 Task: Search one way flight ticket for 5 adults, 1 child, 2 infants in seat and 1 infant on lap in business from Columbia: Columbia Regional Airport to Laramie: Laramie Regional Airport on 8-3-2023. Choice of flights is Alaska. Number of bags: 1 carry on bag. Price is upto 50000. Outbound departure time preference is 8:30.
Action: Mouse moved to (251, 338)
Screenshot: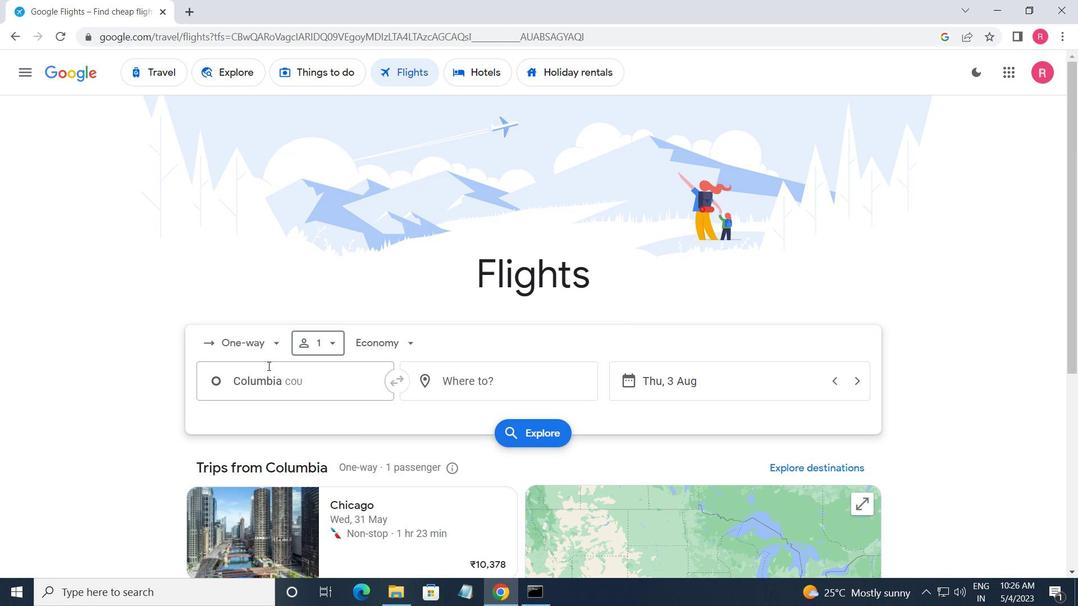
Action: Mouse pressed left at (251, 338)
Screenshot: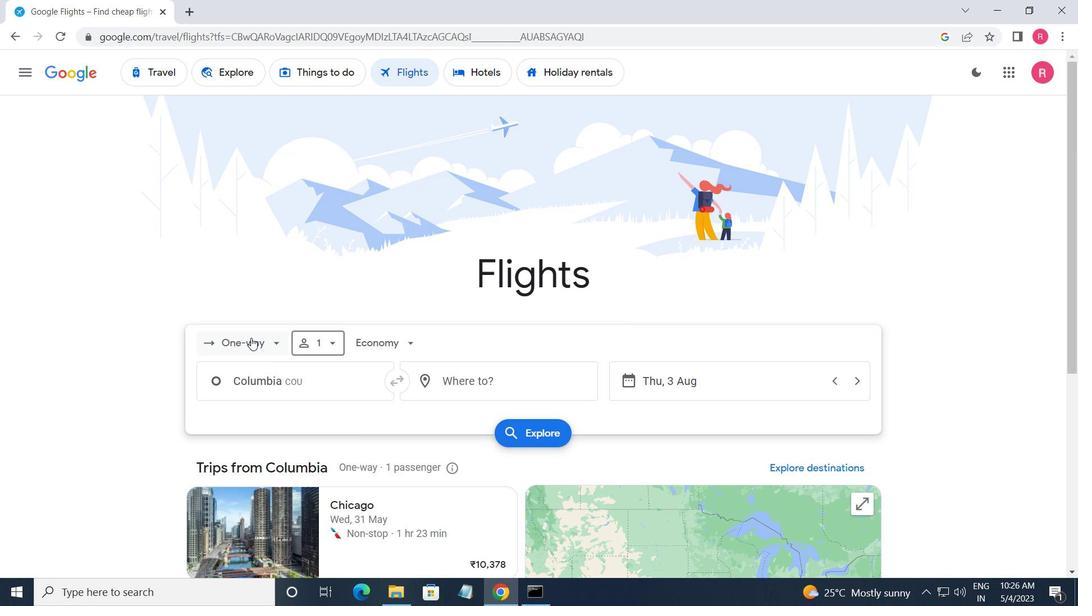 
Action: Mouse moved to (289, 399)
Screenshot: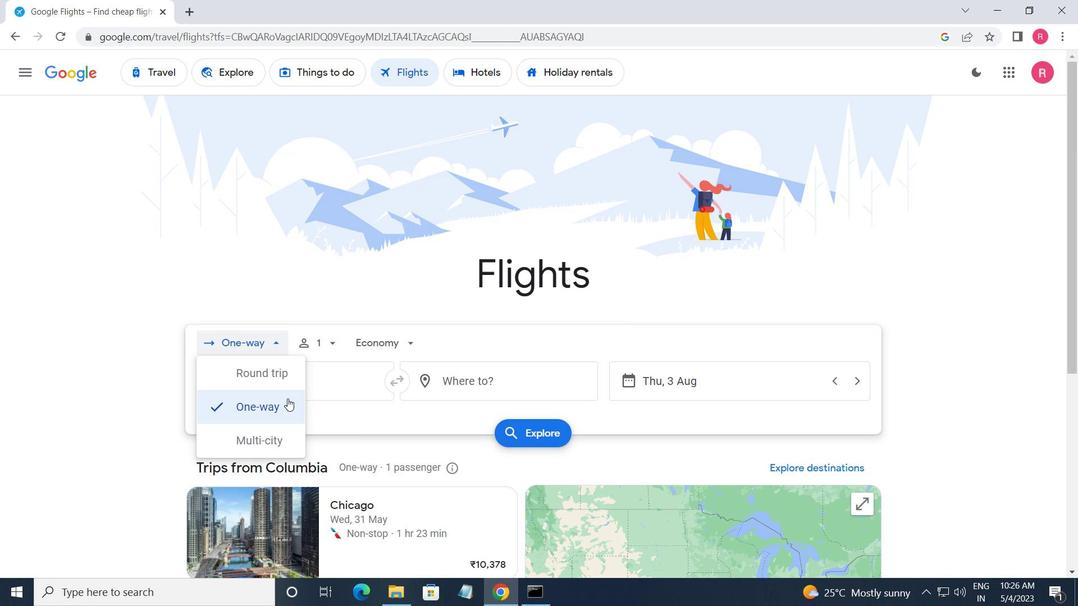 
Action: Mouse pressed left at (289, 399)
Screenshot: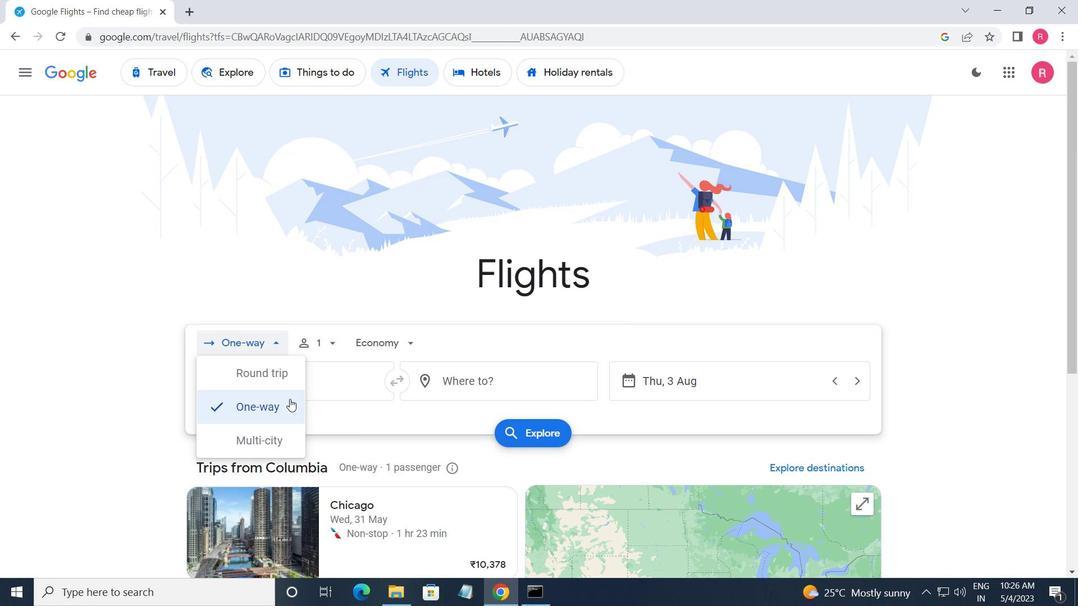 
Action: Mouse moved to (318, 349)
Screenshot: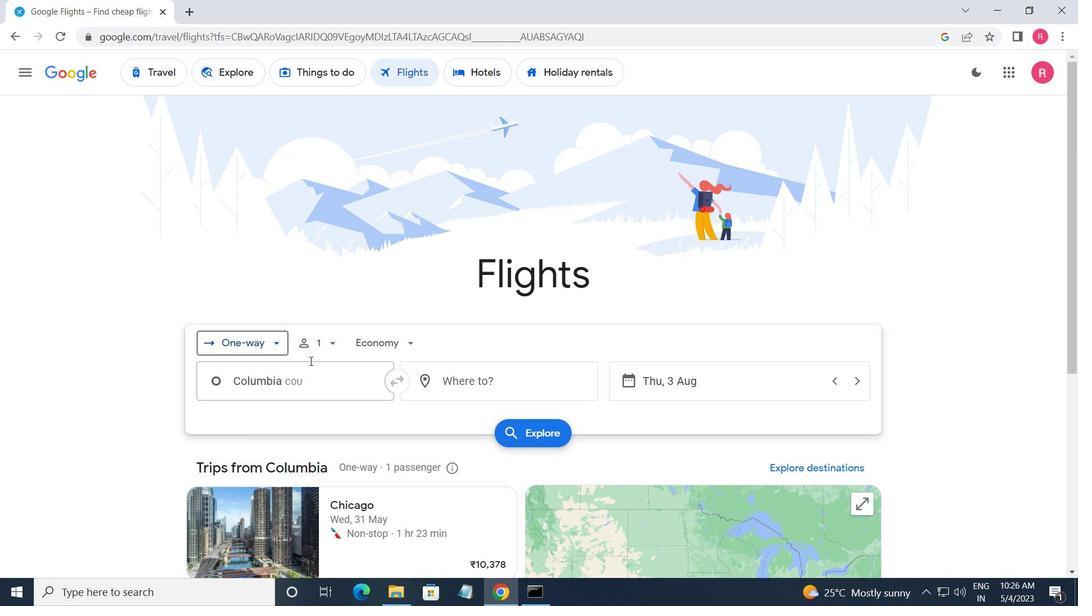 
Action: Mouse pressed left at (318, 349)
Screenshot: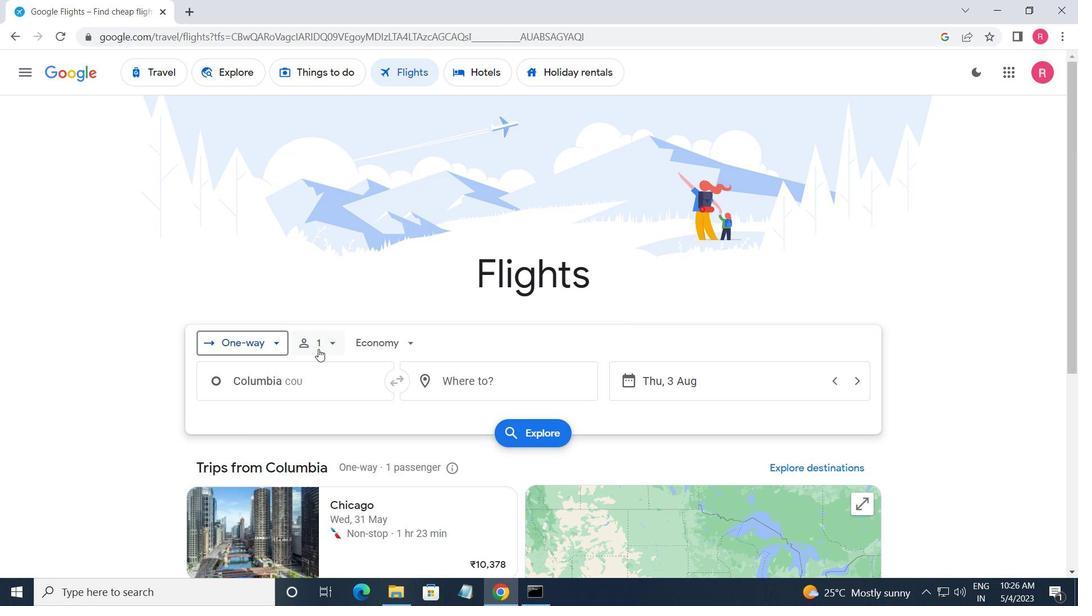 
Action: Mouse moved to (434, 378)
Screenshot: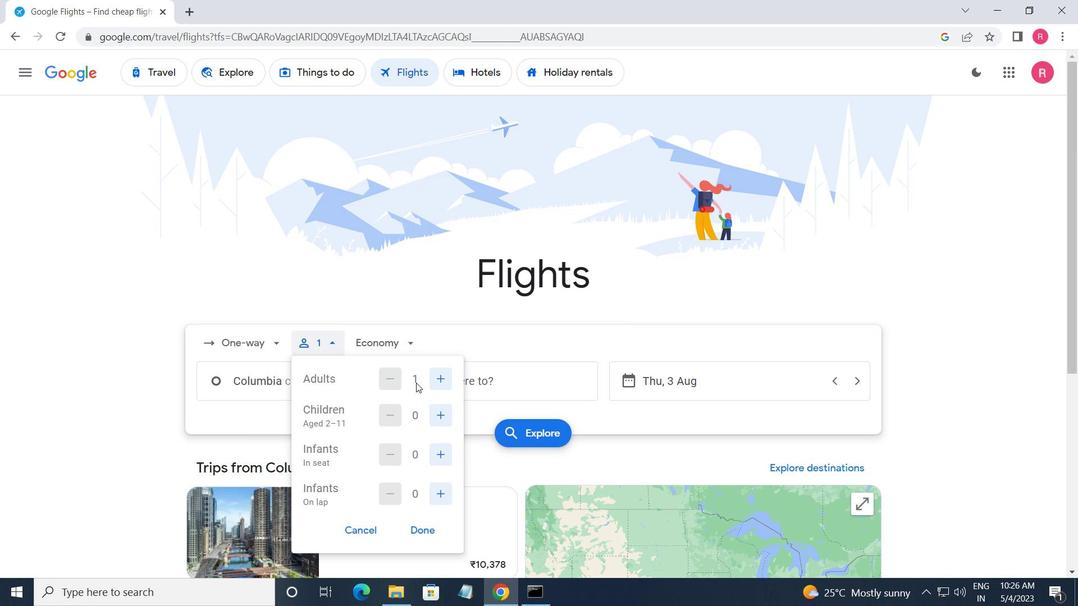 
Action: Mouse pressed left at (434, 378)
Screenshot: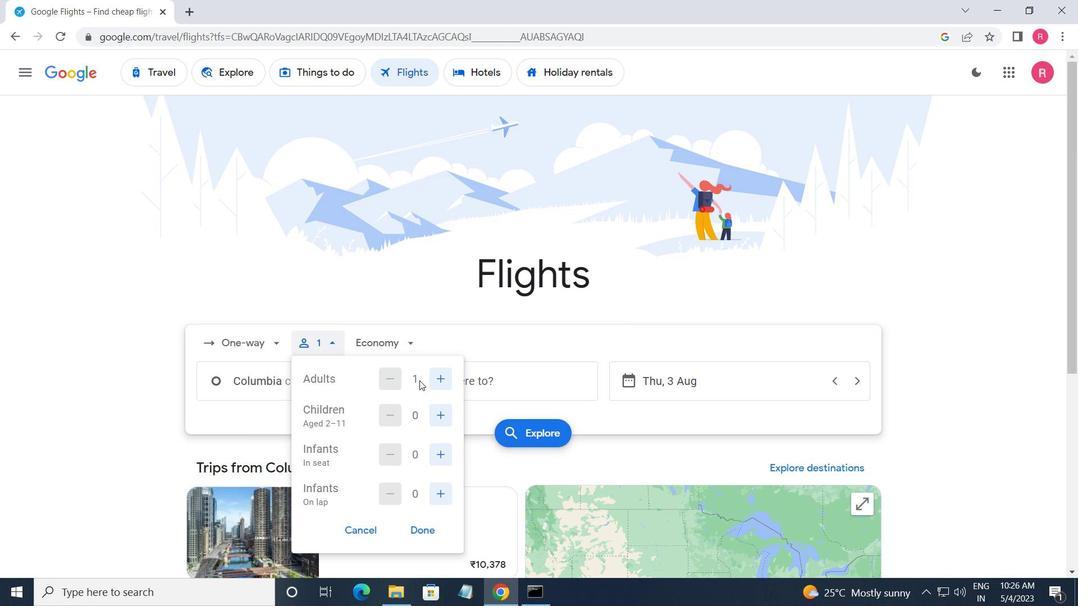 
Action: Mouse pressed left at (434, 378)
Screenshot: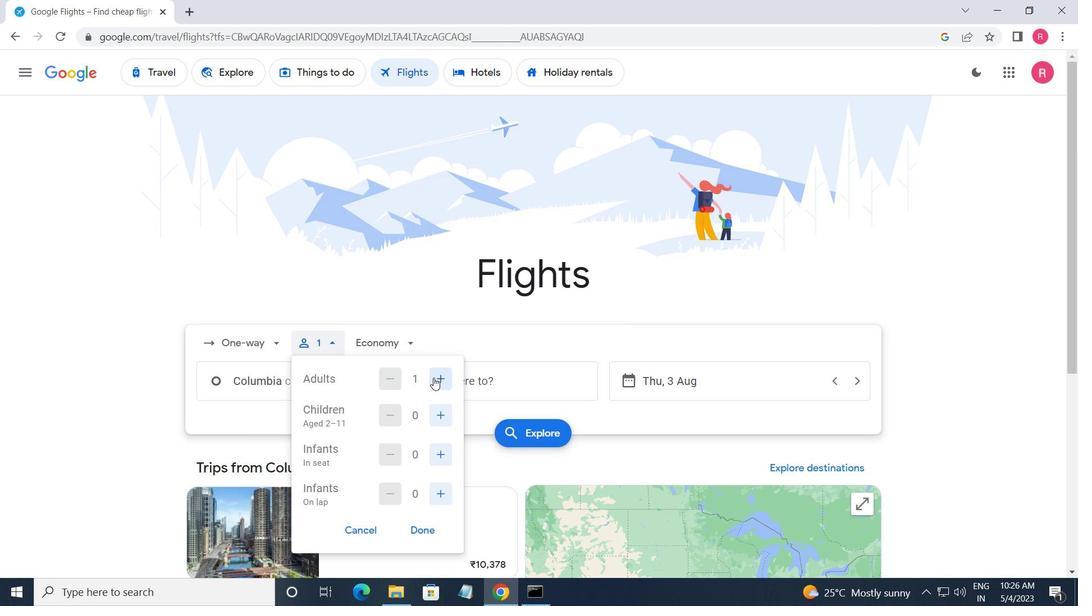 
Action: Mouse pressed left at (434, 378)
Screenshot: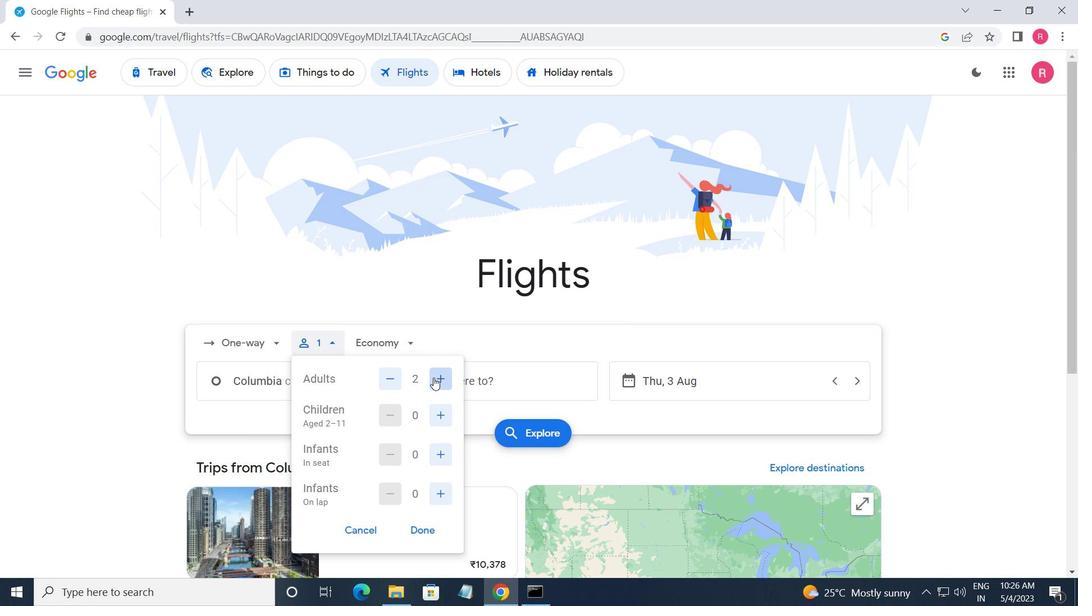 
Action: Mouse pressed left at (434, 378)
Screenshot: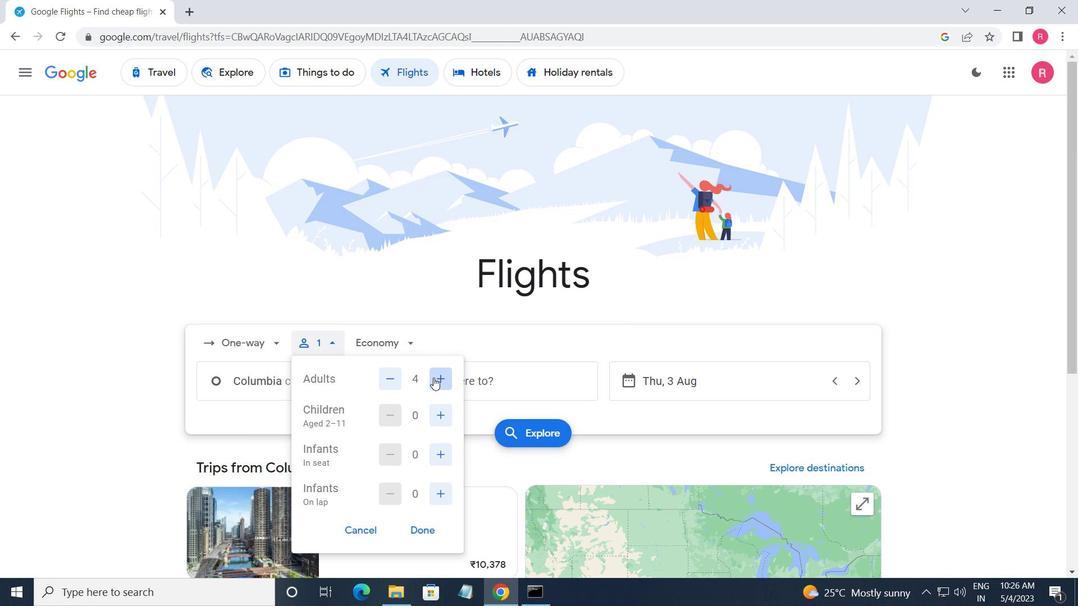 
Action: Mouse moved to (443, 418)
Screenshot: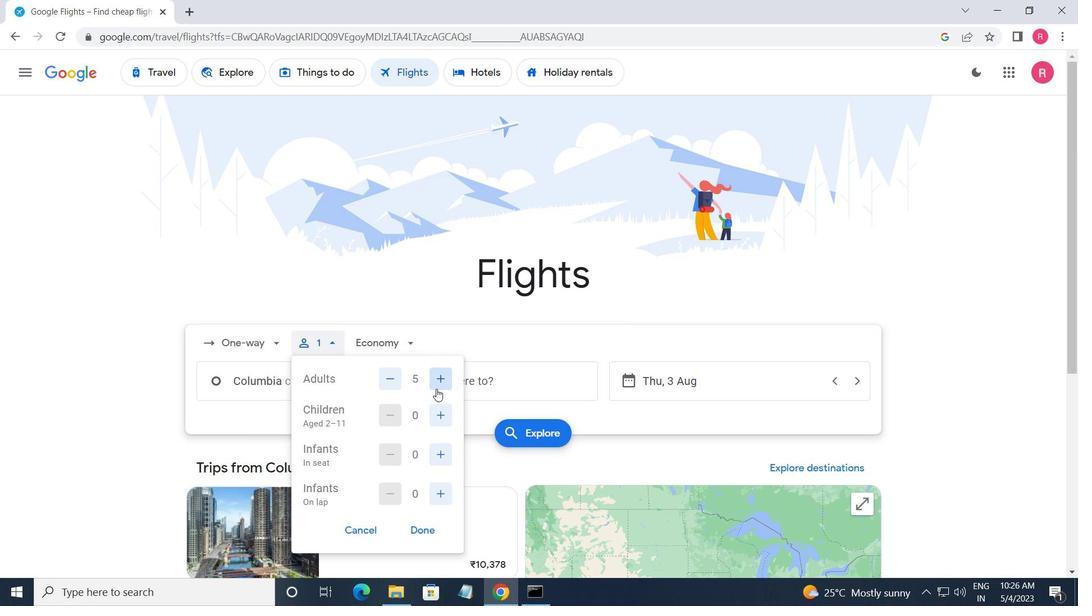
Action: Mouse pressed left at (443, 418)
Screenshot: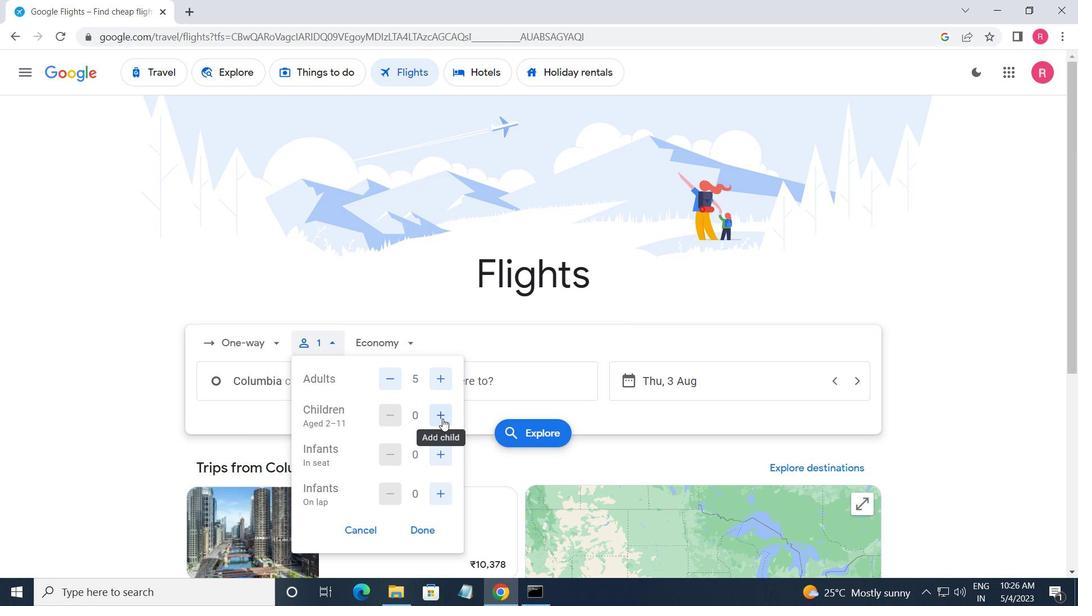 
Action: Mouse moved to (444, 450)
Screenshot: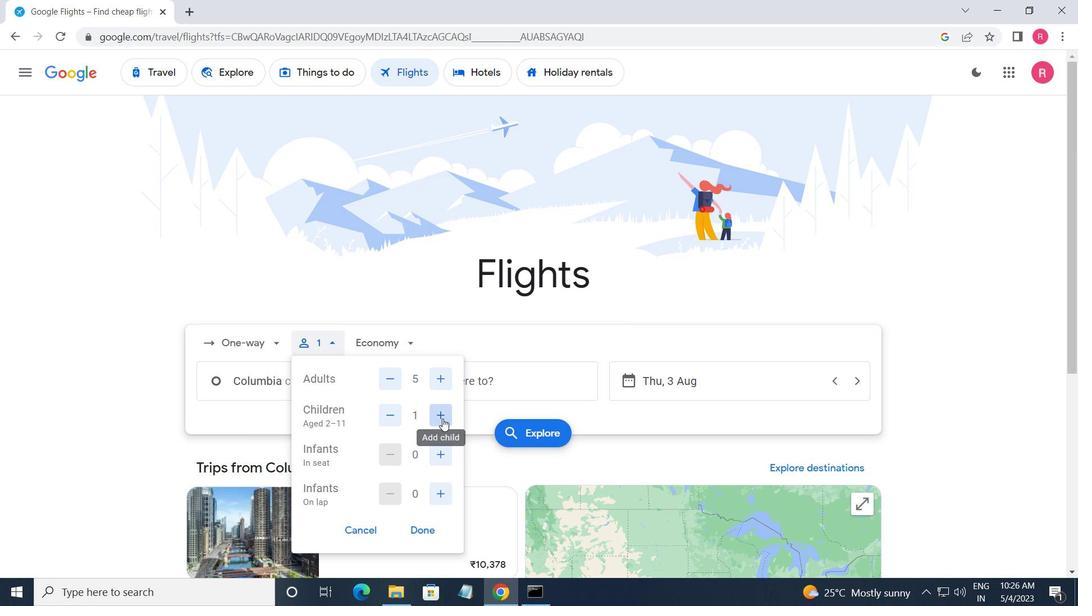 
Action: Mouse pressed left at (444, 450)
Screenshot: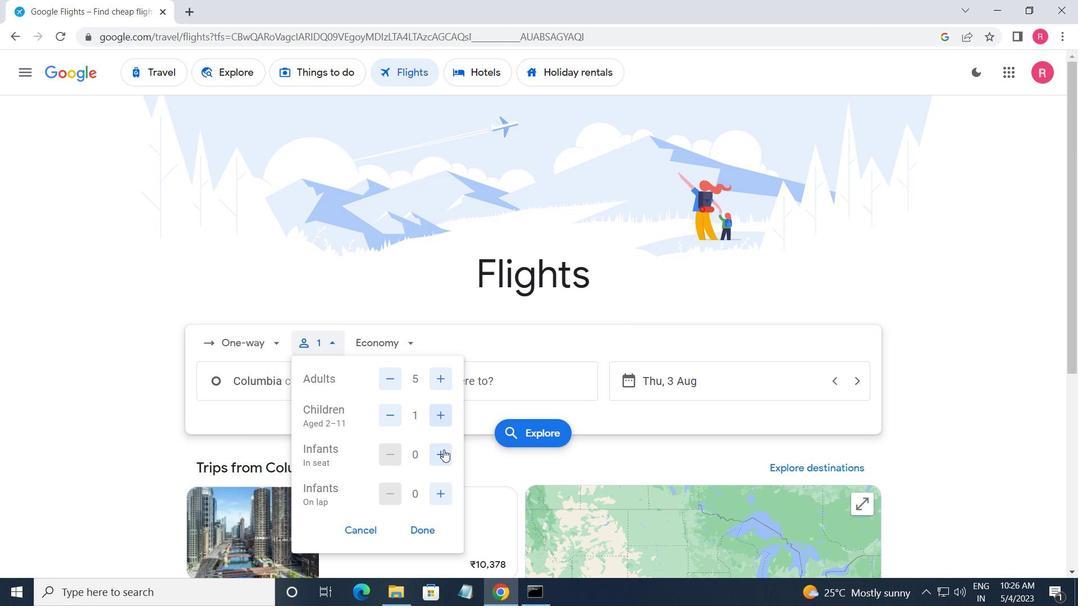 
Action: Mouse pressed left at (444, 450)
Screenshot: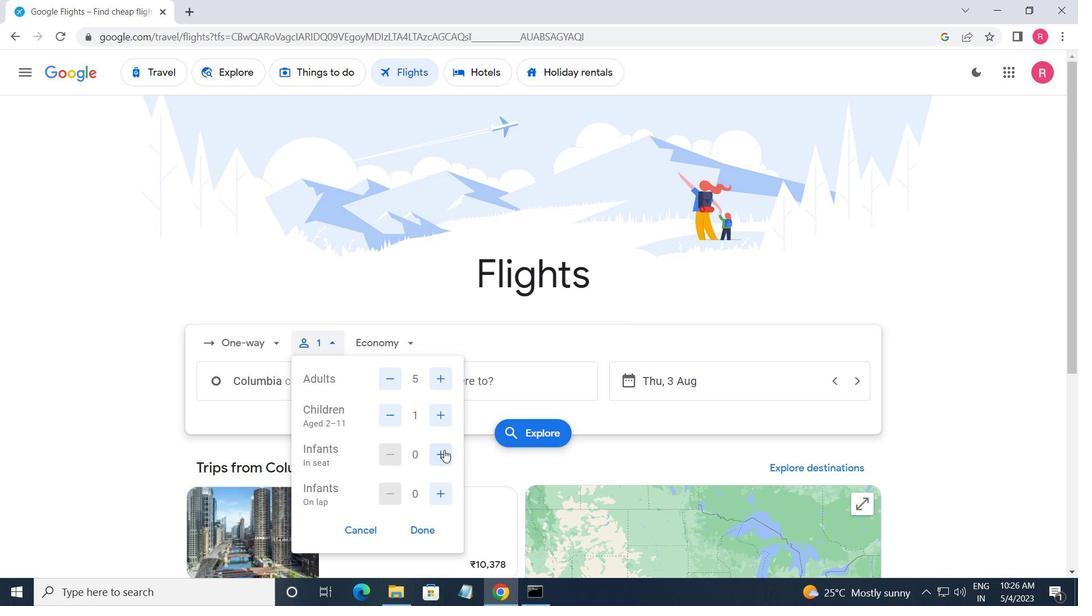 
Action: Mouse moved to (438, 481)
Screenshot: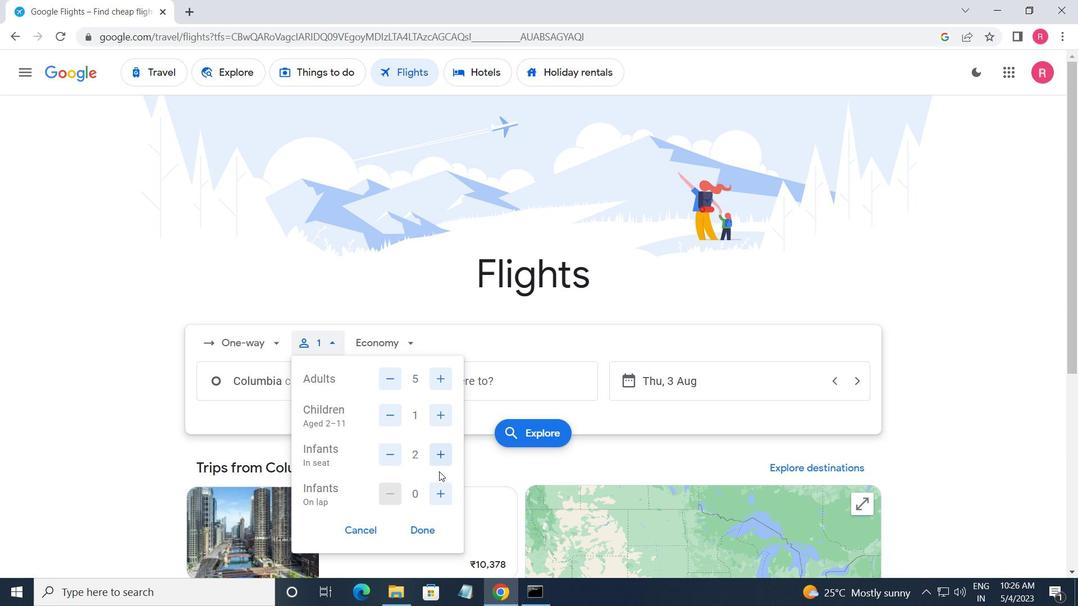 
Action: Mouse pressed left at (438, 481)
Screenshot: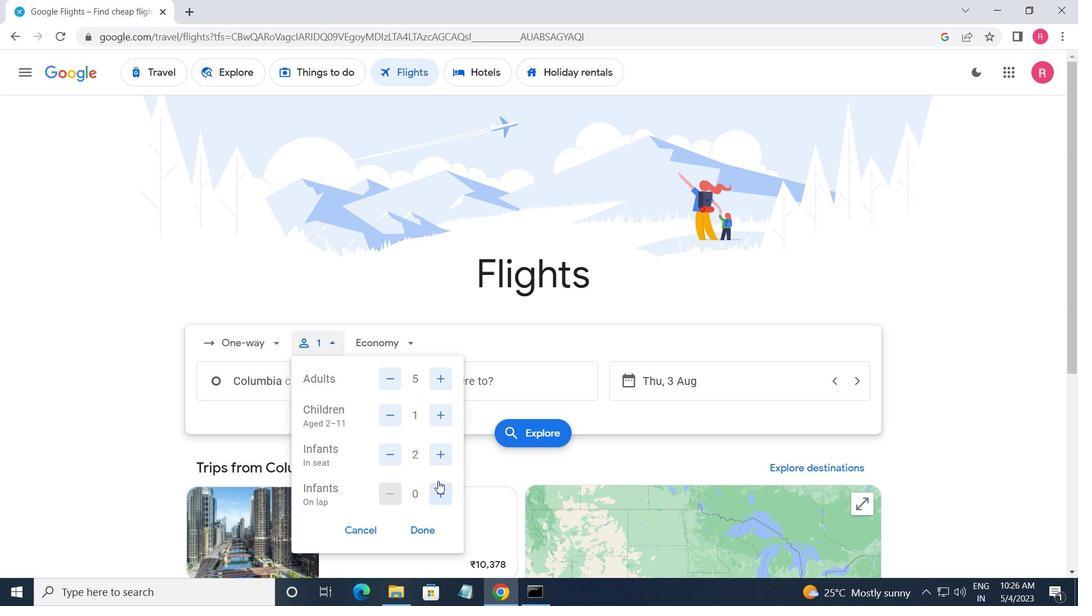 
Action: Mouse moved to (414, 524)
Screenshot: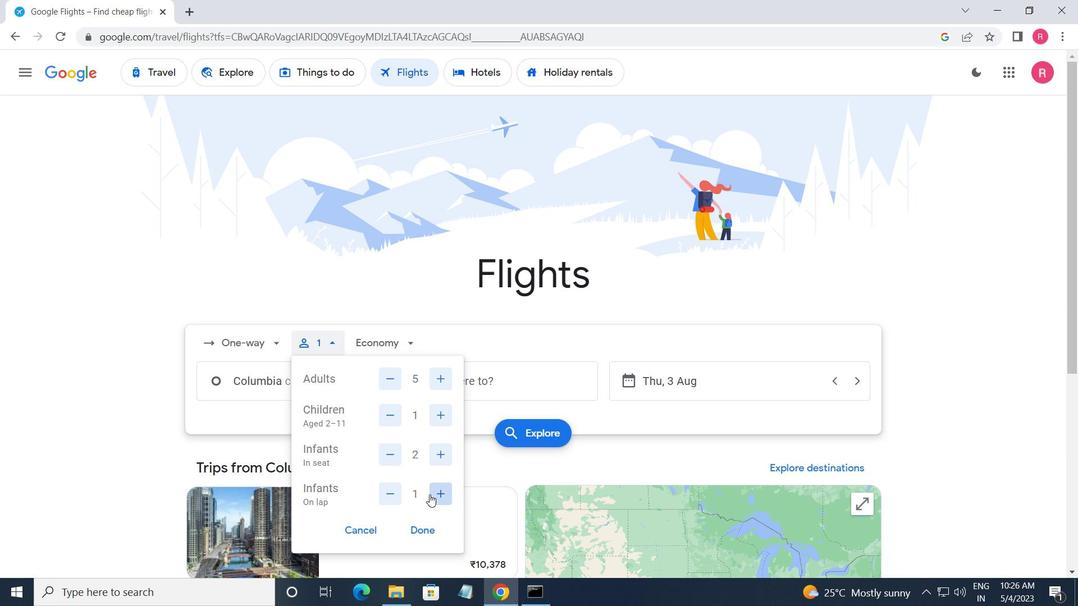 
Action: Mouse pressed left at (414, 524)
Screenshot: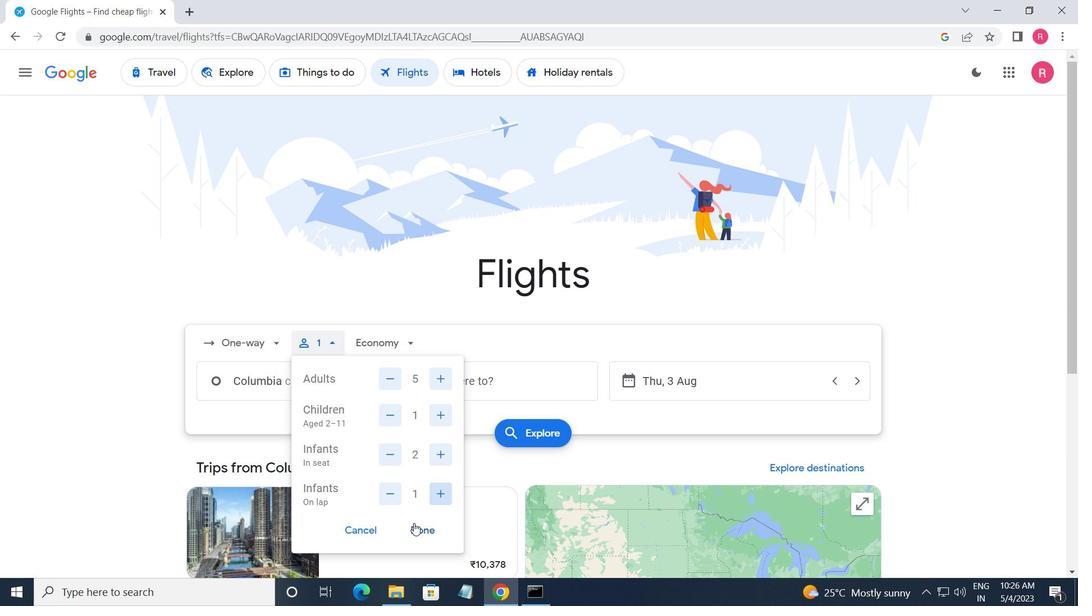 
Action: Mouse moved to (376, 352)
Screenshot: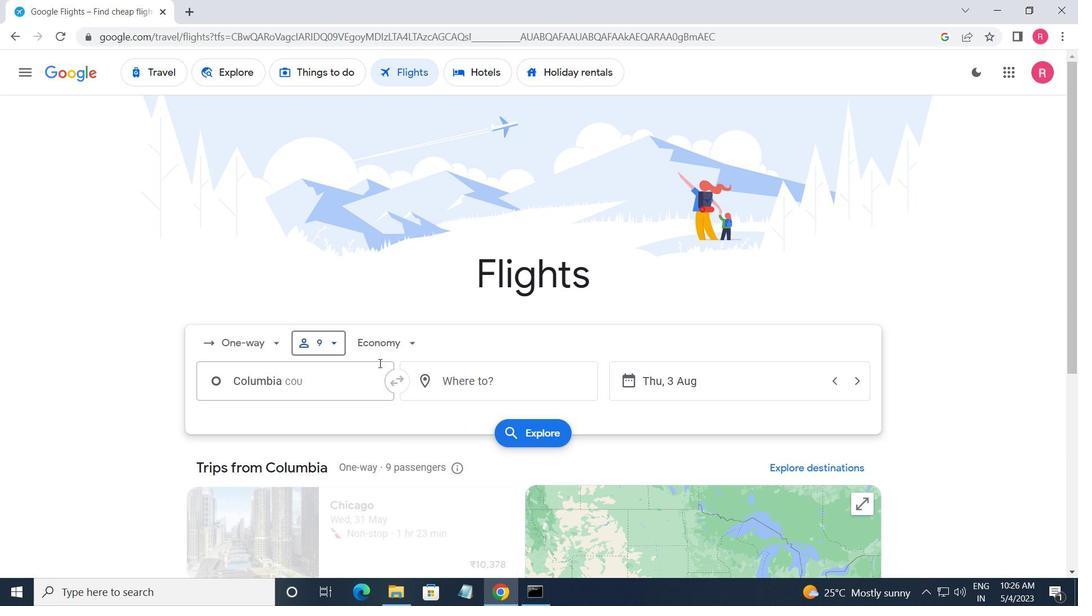 
Action: Mouse pressed left at (376, 352)
Screenshot: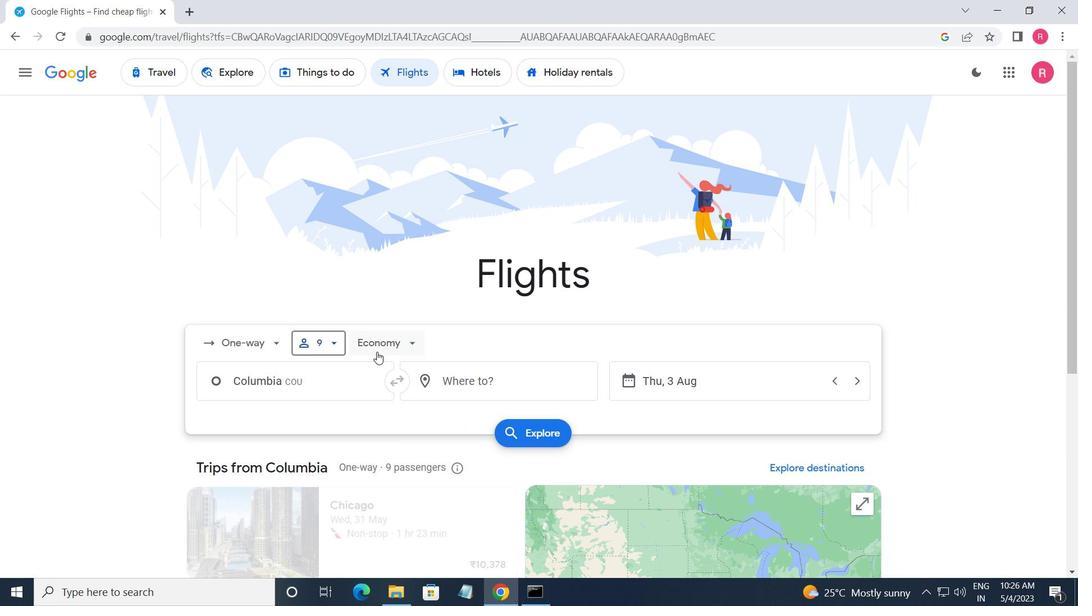 
Action: Mouse moved to (400, 435)
Screenshot: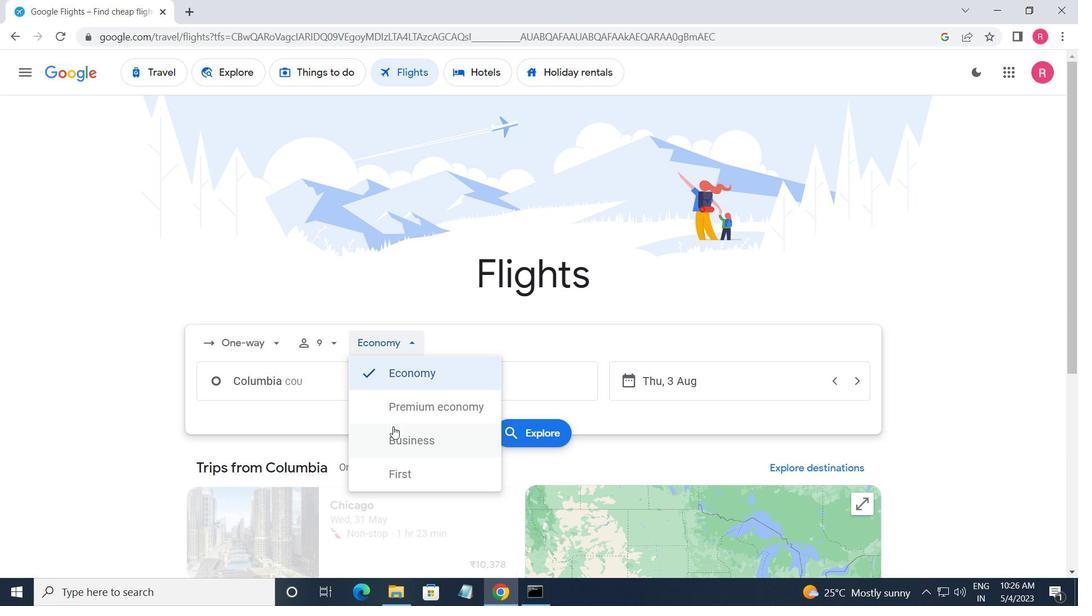 
Action: Mouse pressed left at (400, 435)
Screenshot: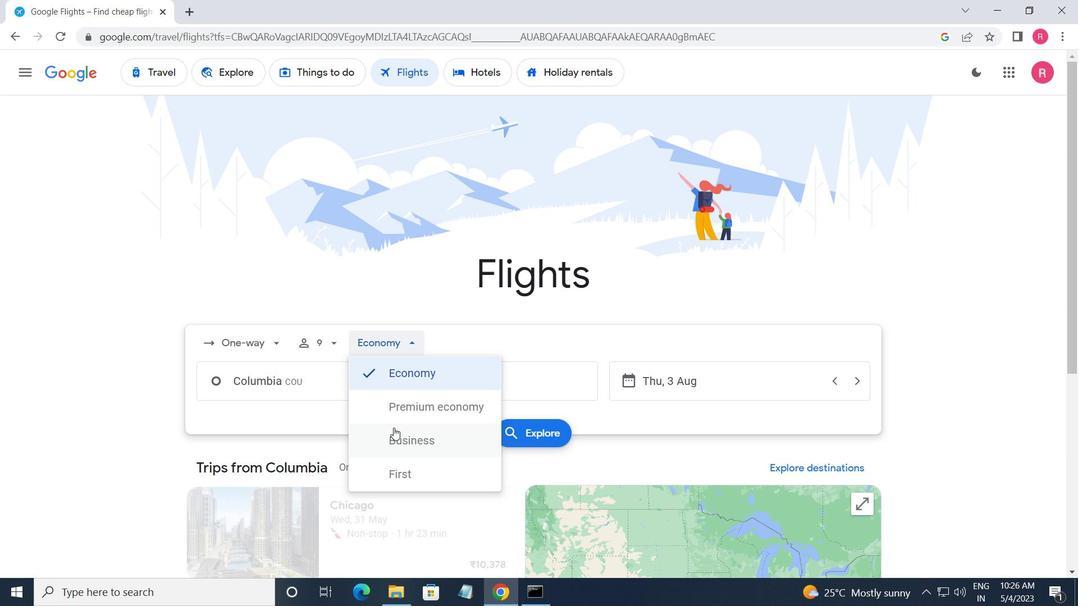 
Action: Mouse moved to (330, 393)
Screenshot: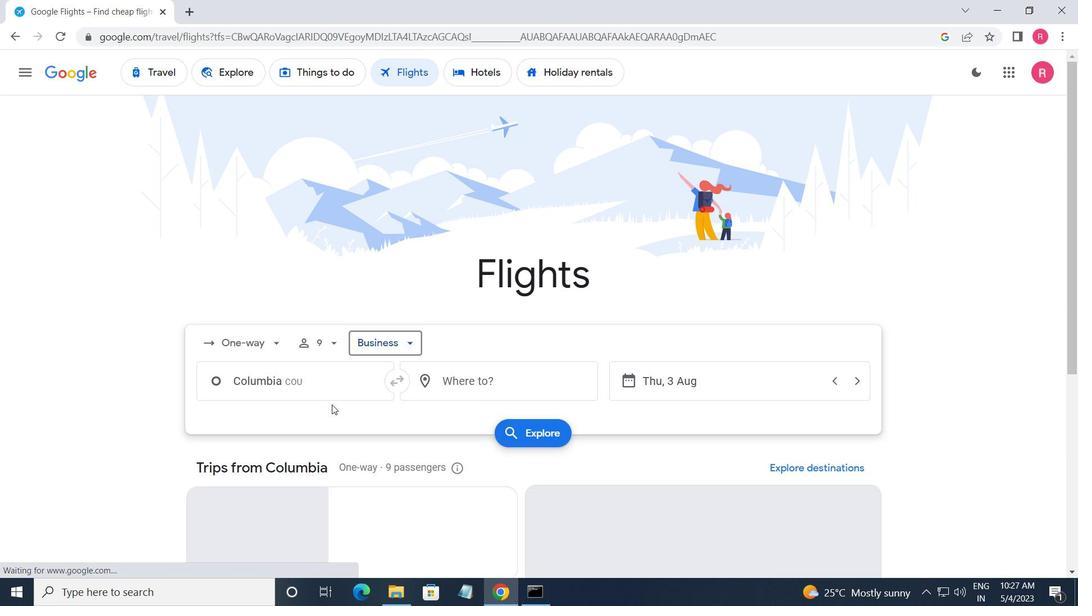 
Action: Mouse pressed left at (330, 393)
Screenshot: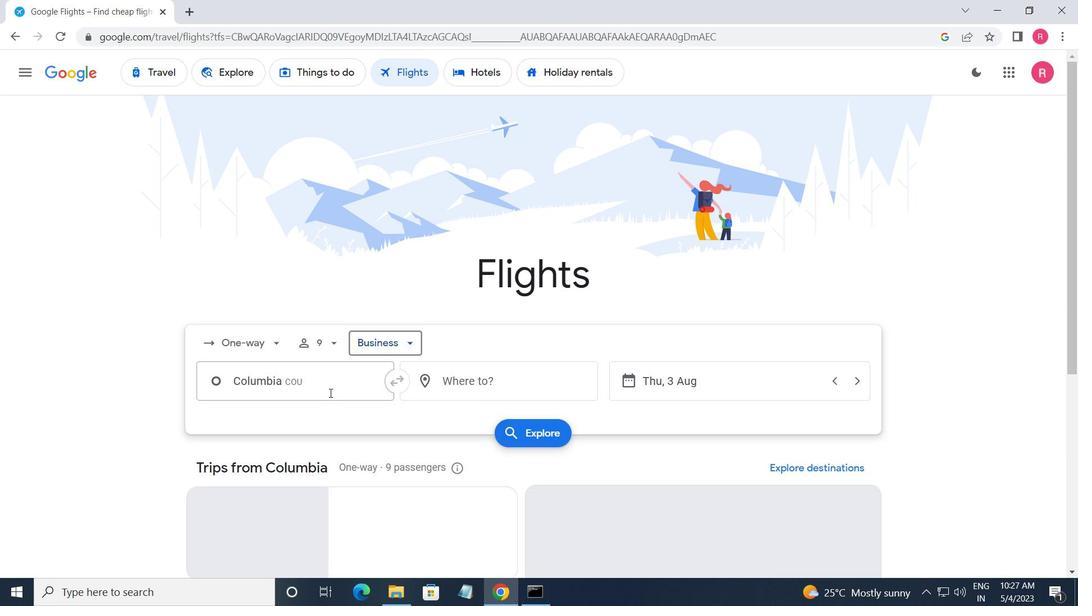 
Action: Mouse moved to (308, 434)
Screenshot: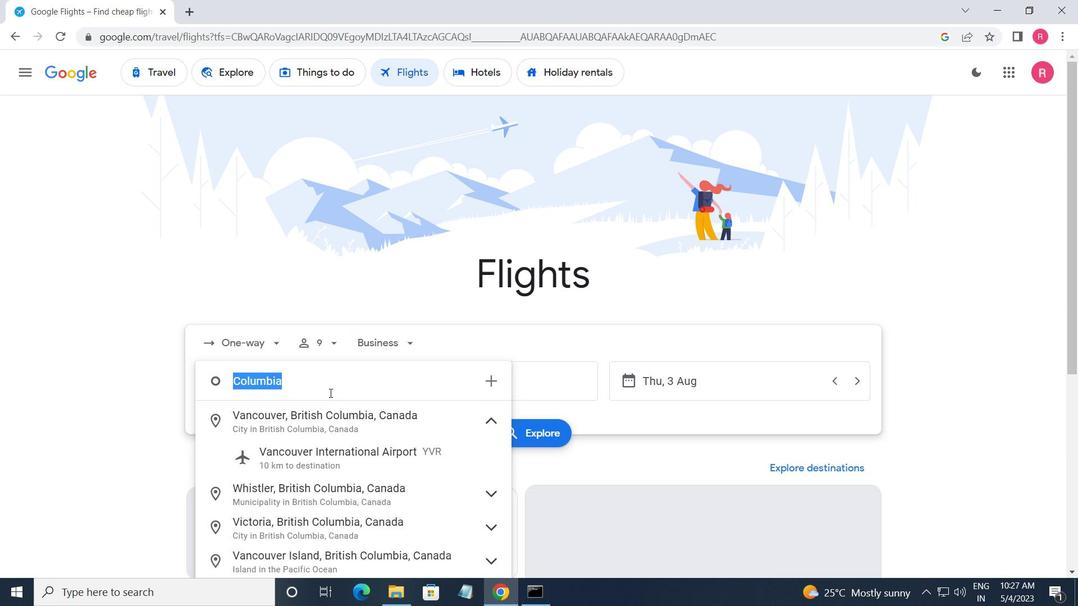 
Action: Key pressed <Key.right><Key.space><Key.shift>REGI
Screenshot: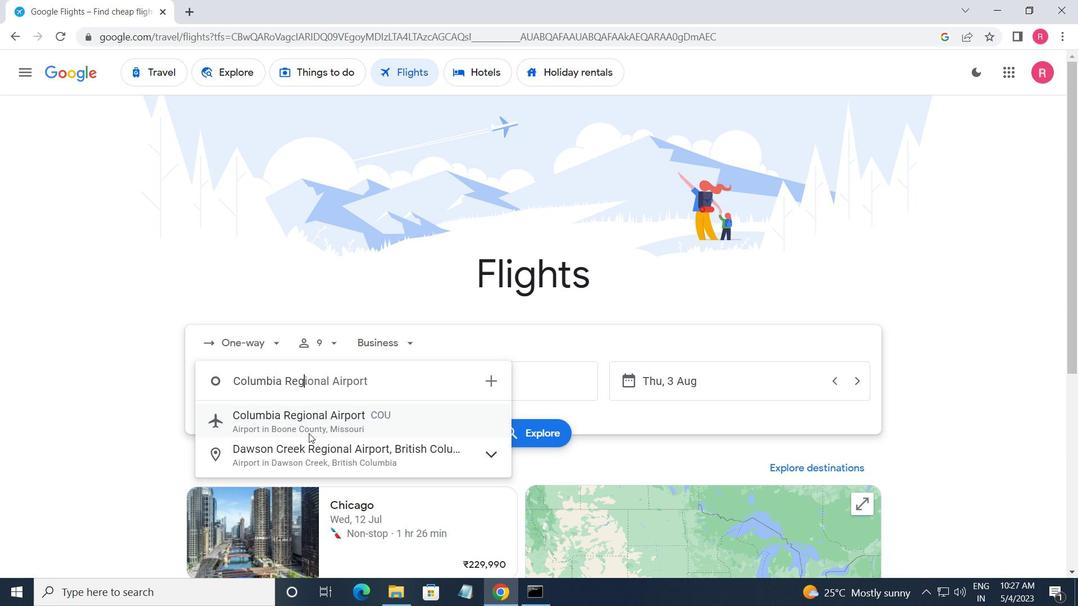 
Action: Mouse moved to (313, 424)
Screenshot: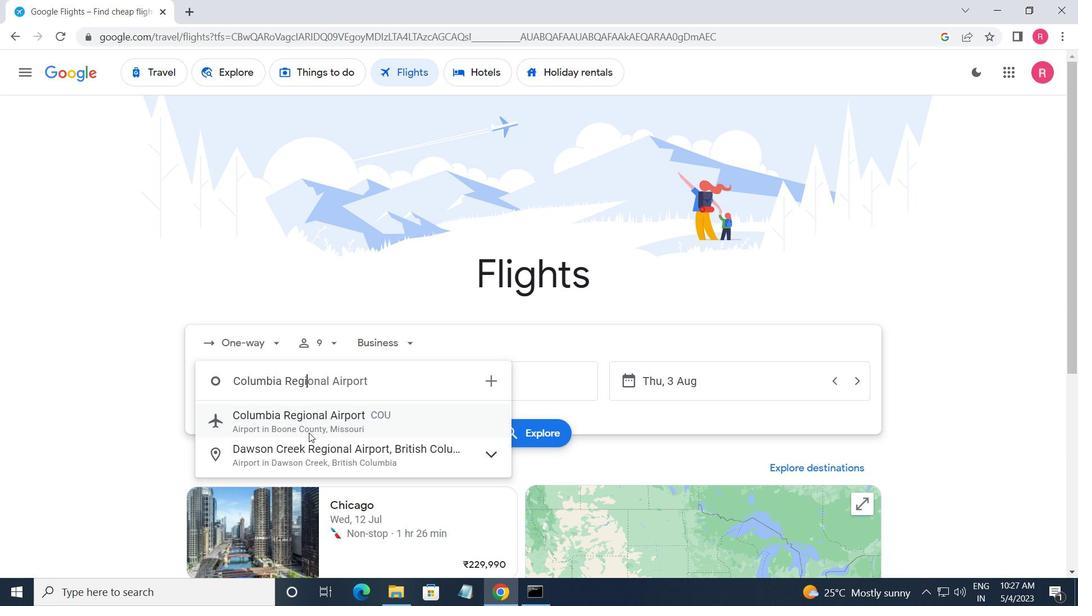 
Action: Mouse pressed left at (313, 424)
Screenshot: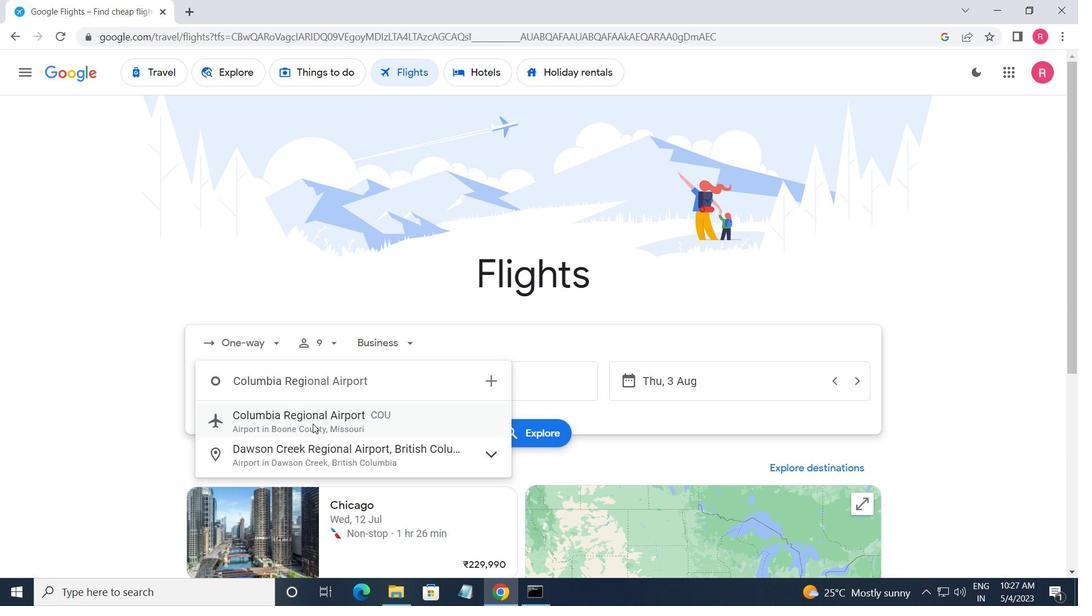 
Action: Mouse moved to (454, 378)
Screenshot: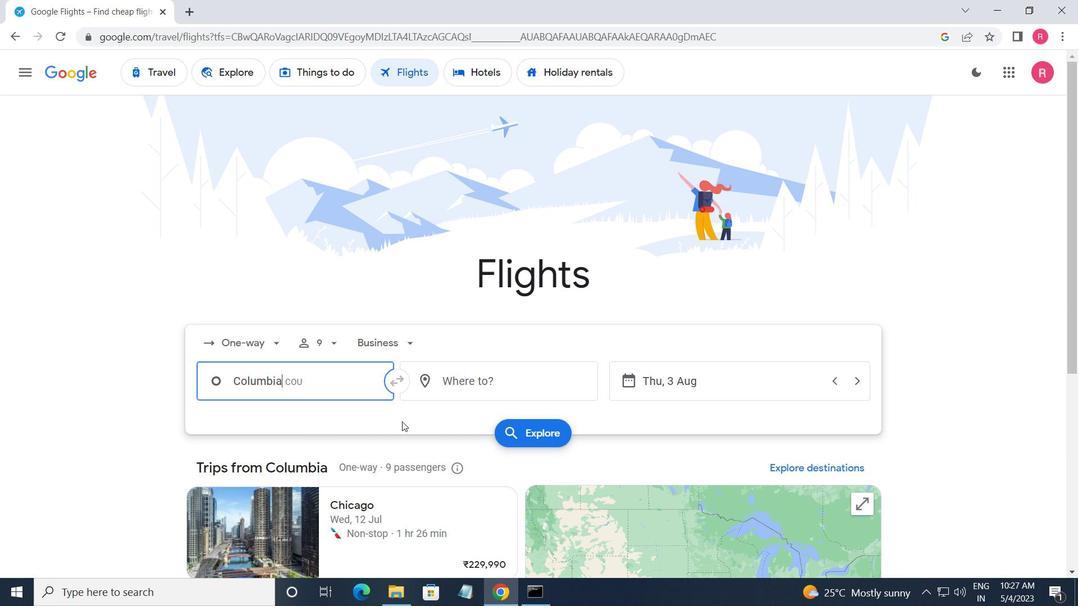 
Action: Mouse pressed left at (454, 378)
Screenshot: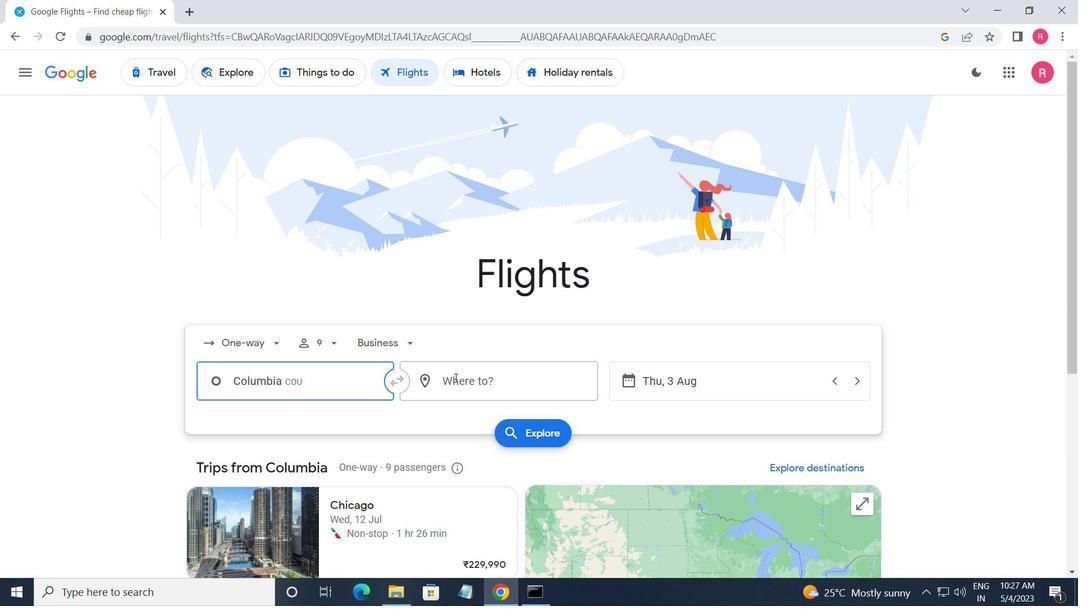 
Action: Mouse moved to (499, 522)
Screenshot: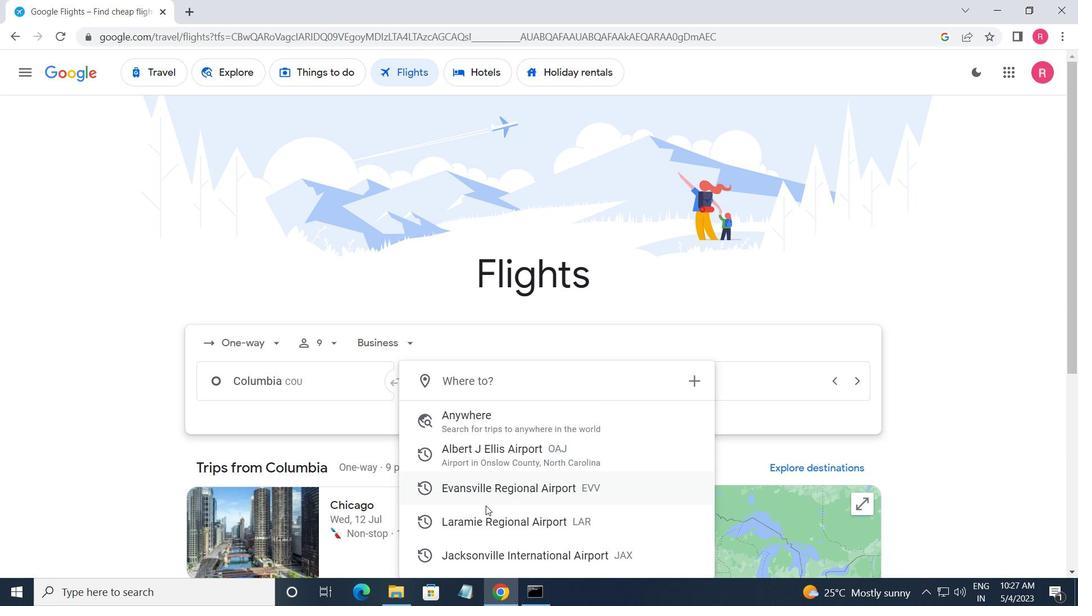 
Action: Mouse pressed left at (499, 522)
Screenshot: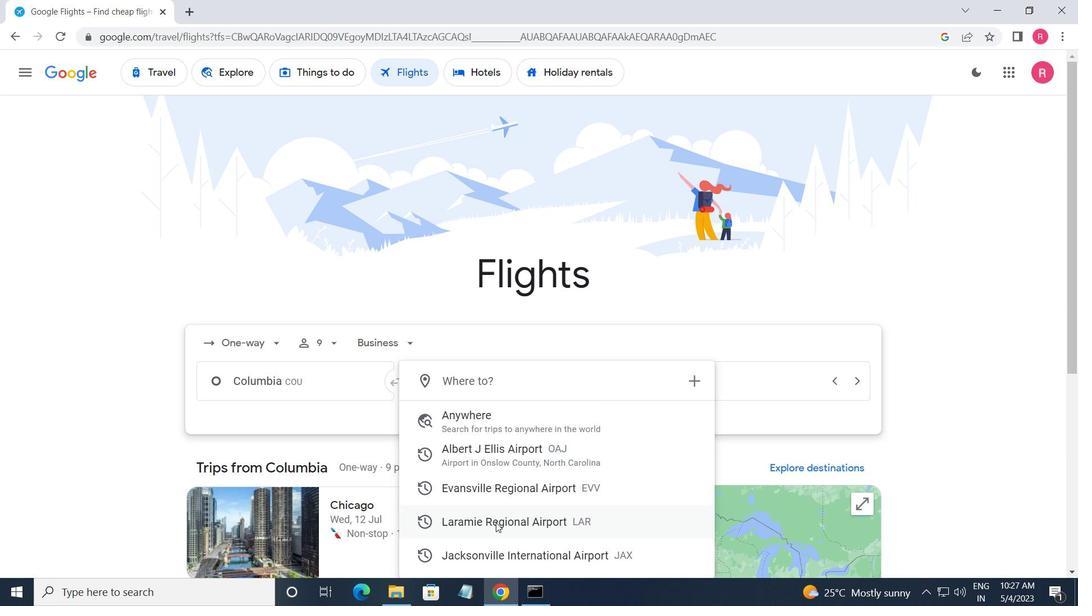 
Action: Mouse moved to (723, 388)
Screenshot: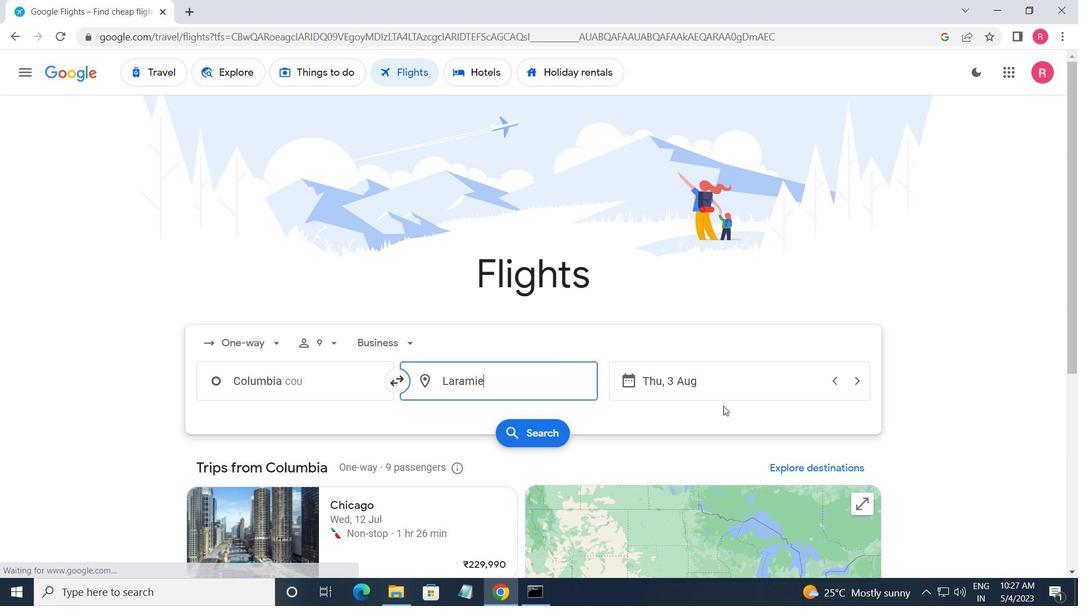
Action: Mouse pressed left at (723, 388)
Screenshot: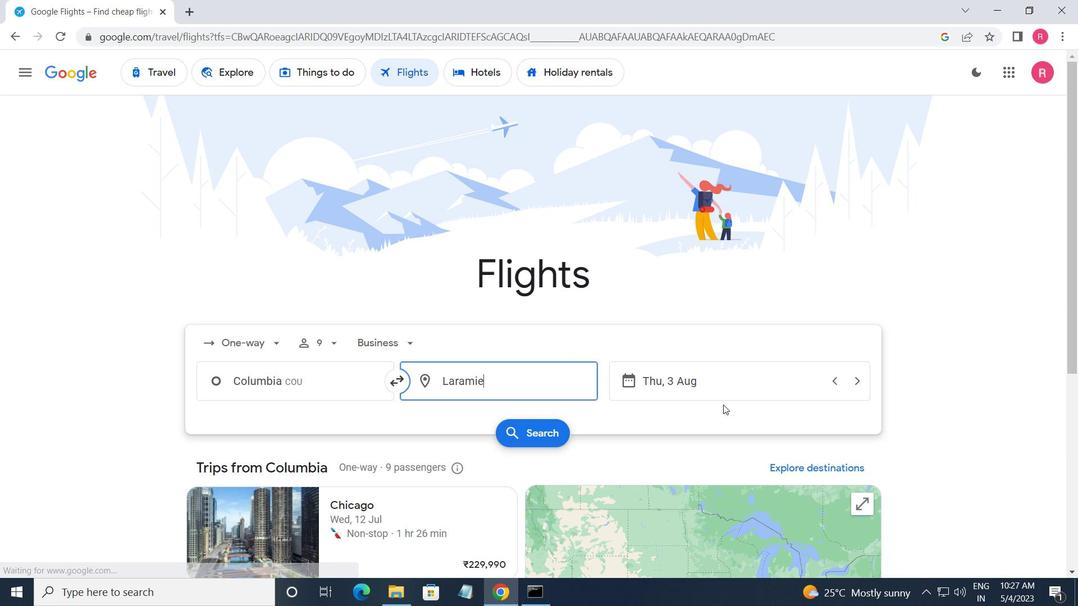 
Action: Mouse moved to (494, 329)
Screenshot: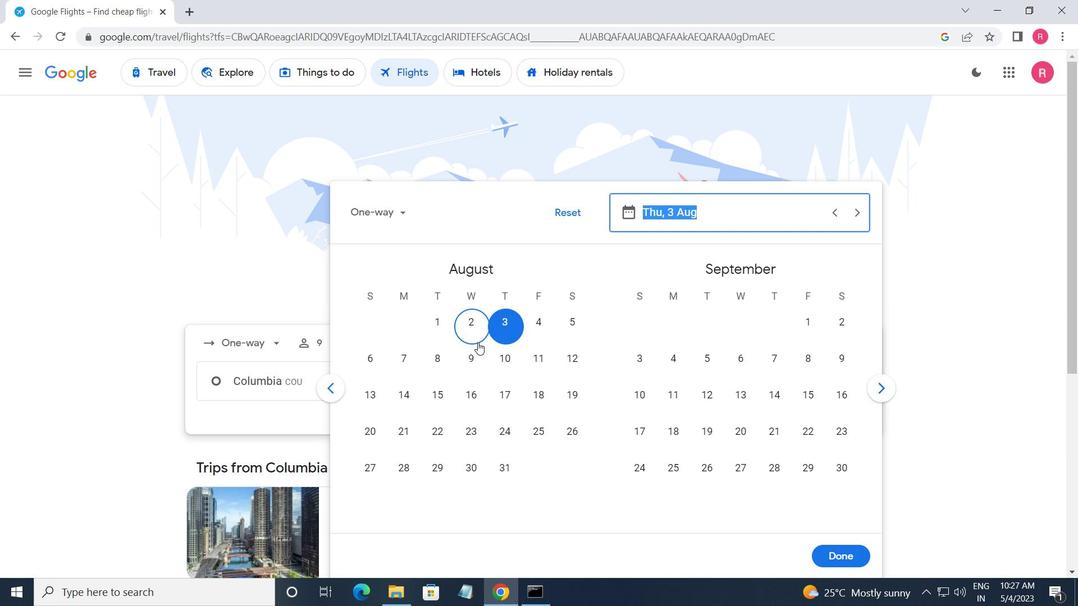 
Action: Mouse pressed left at (494, 329)
Screenshot: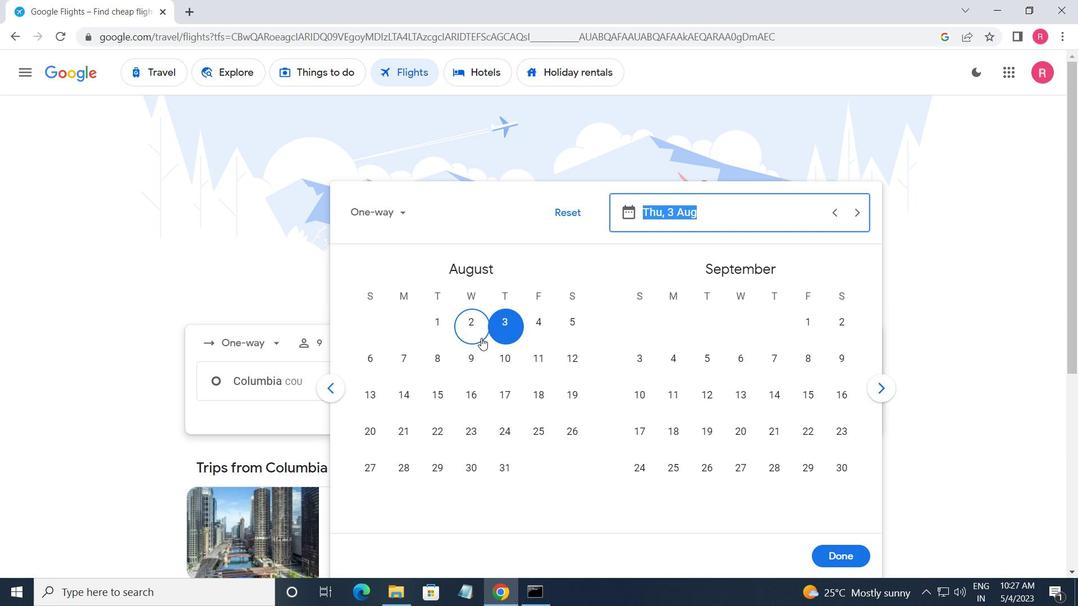 
Action: Mouse moved to (827, 545)
Screenshot: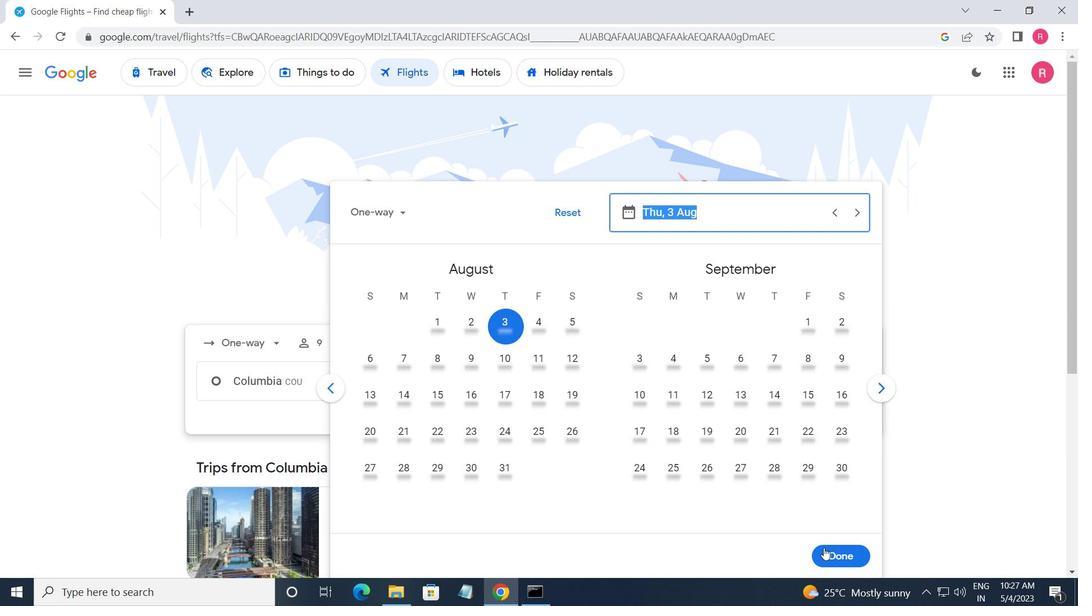 
Action: Mouse pressed left at (827, 545)
Screenshot: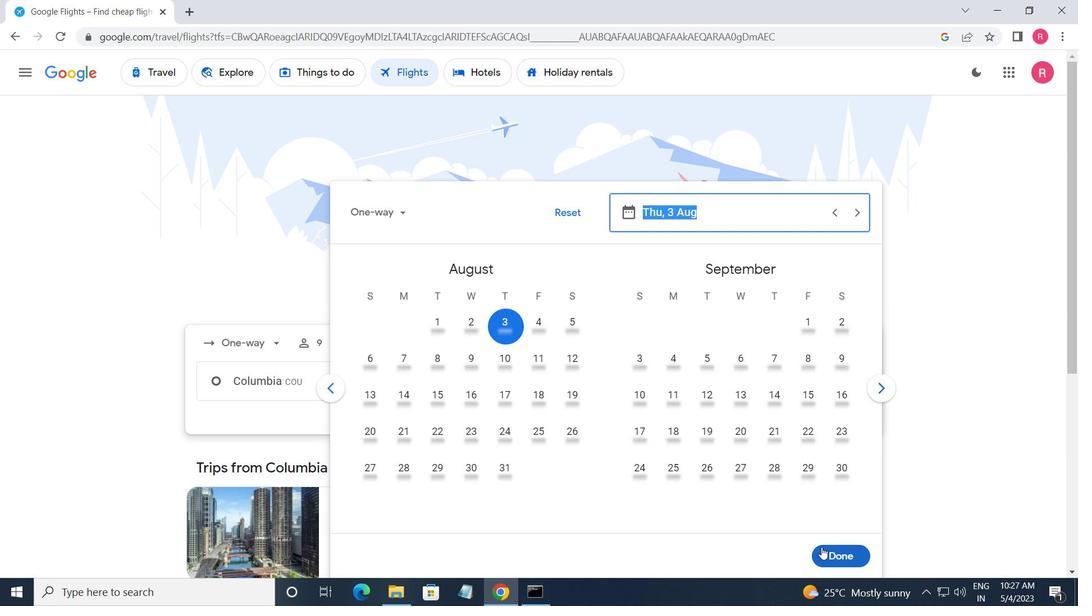 
Action: Mouse moved to (543, 442)
Screenshot: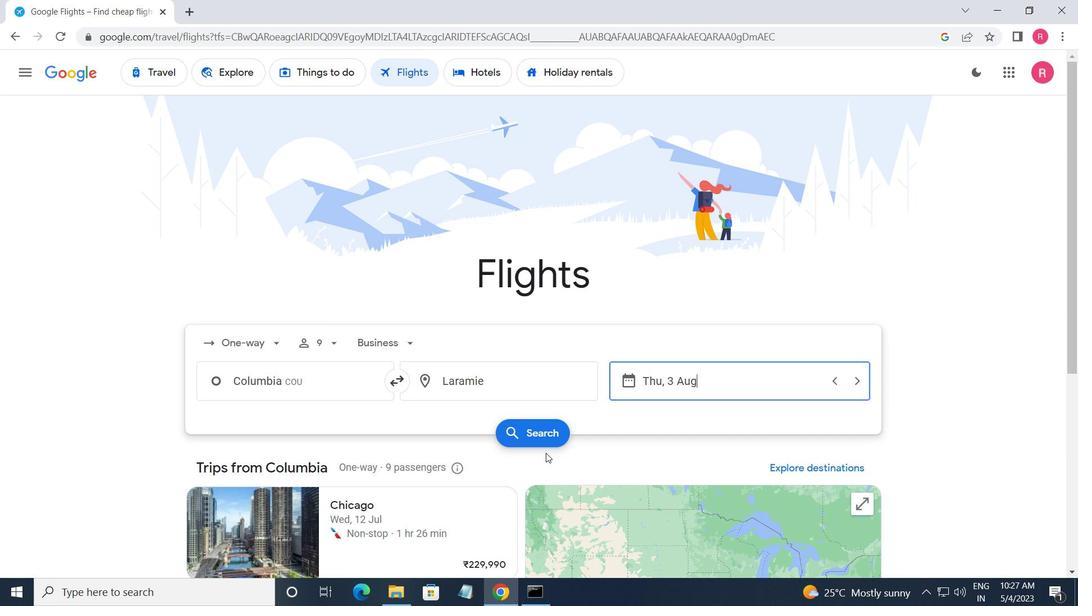 
Action: Mouse pressed left at (543, 442)
Screenshot: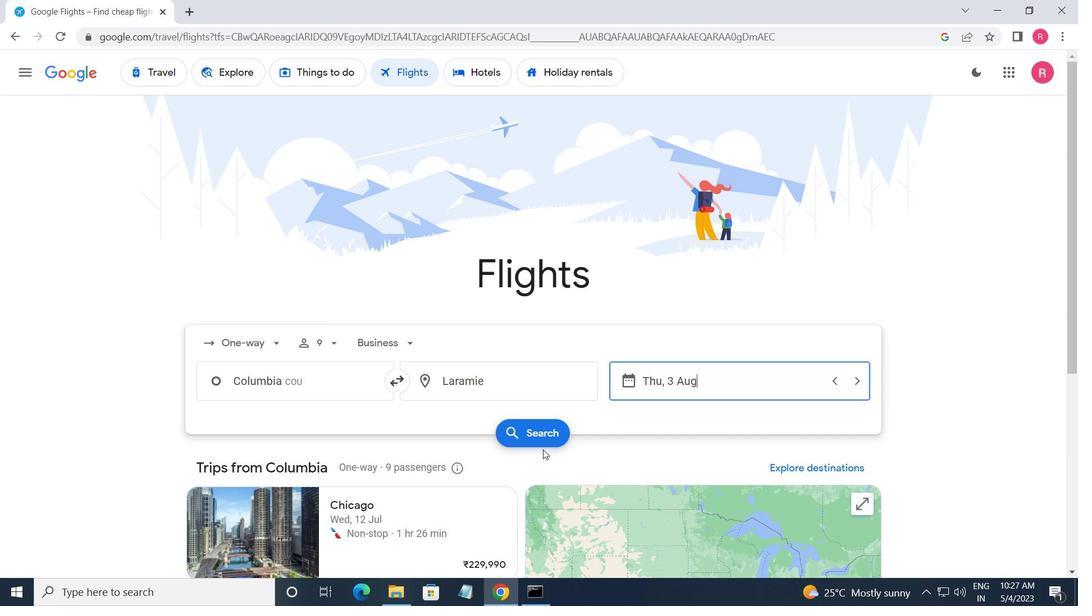 
Action: Mouse moved to (201, 197)
Screenshot: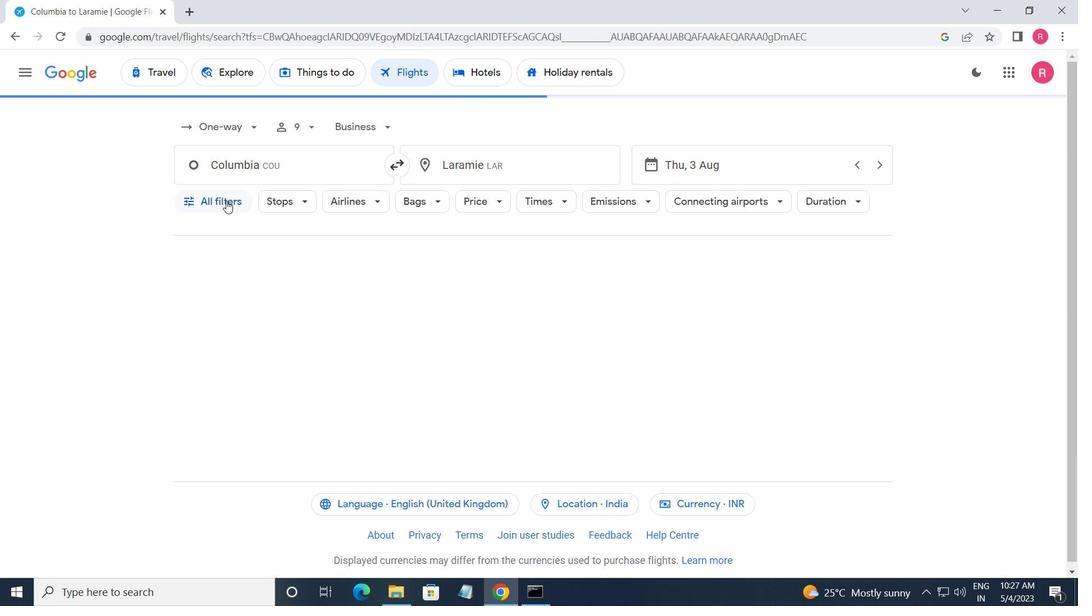 
Action: Mouse pressed left at (201, 197)
Screenshot: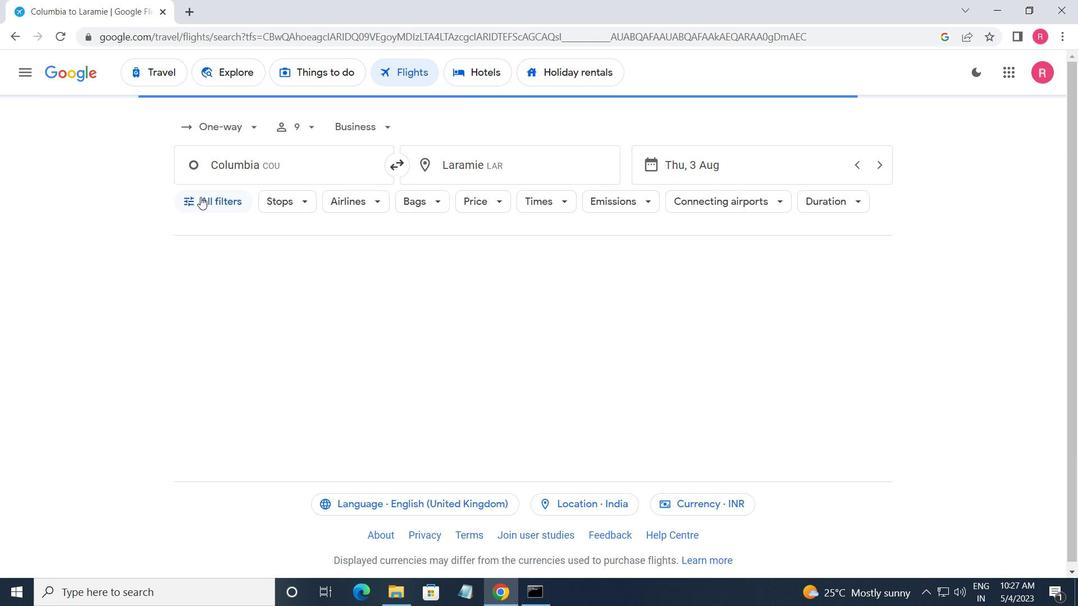 
Action: Mouse moved to (277, 344)
Screenshot: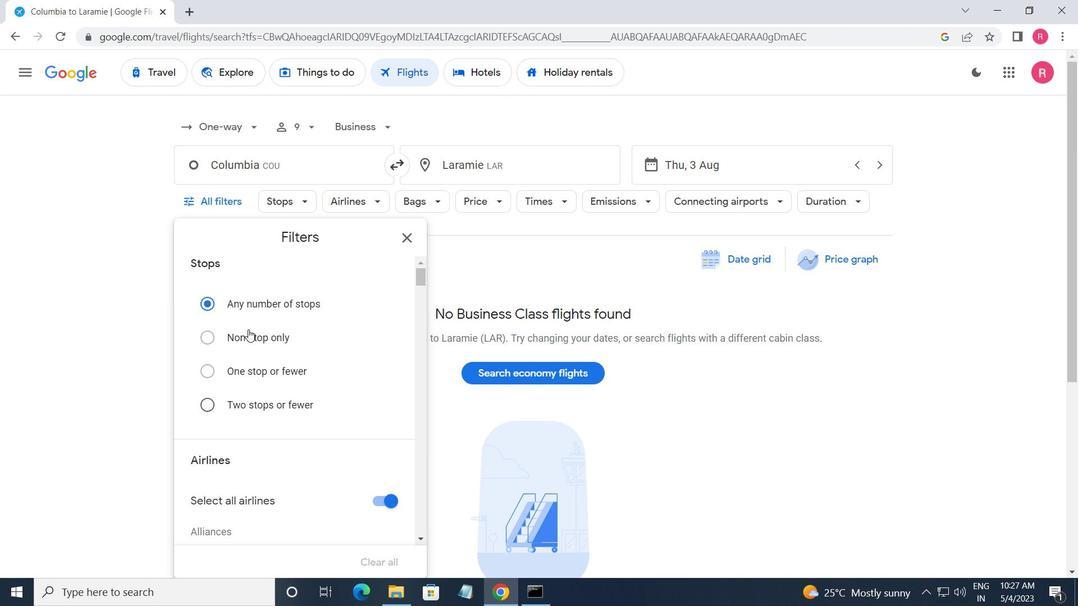 
Action: Mouse scrolled (277, 344) with delta (0, 0)
Screenshot: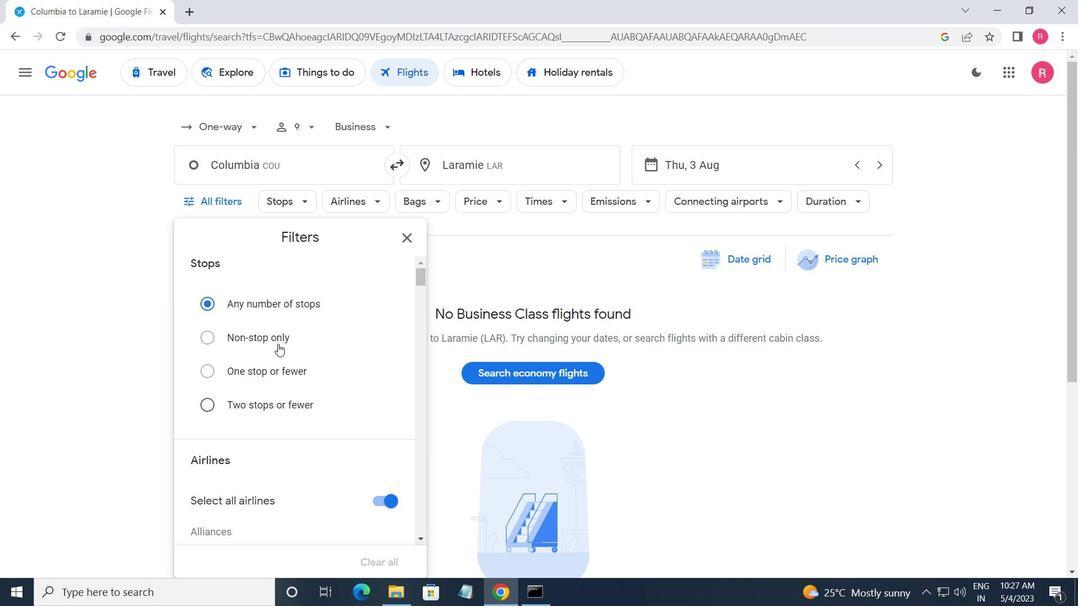 
Action: Mouse moved to (278, 345)
Screenshot: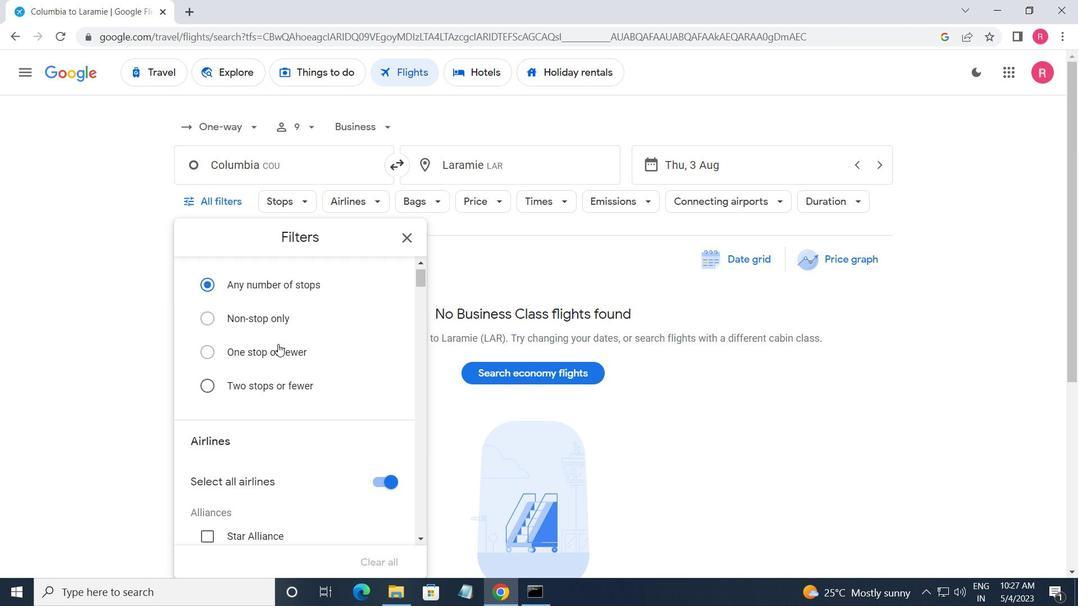 
Action: Mouse scrolled (278, 344) with delta (0, 0)
Screenshot: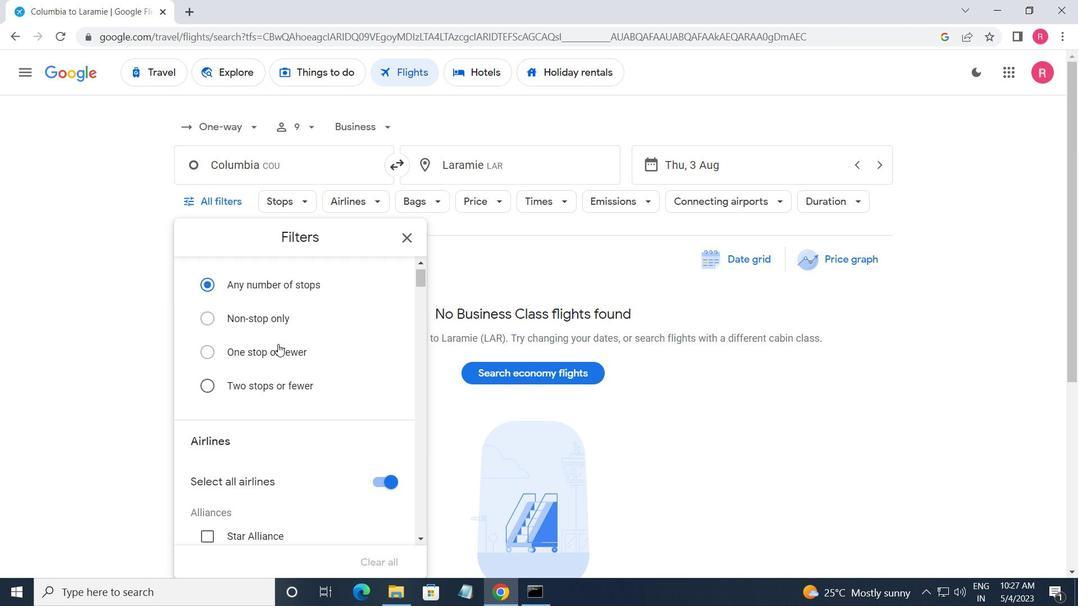 
Action: Mouse moved to (280, 391)
Screenshot: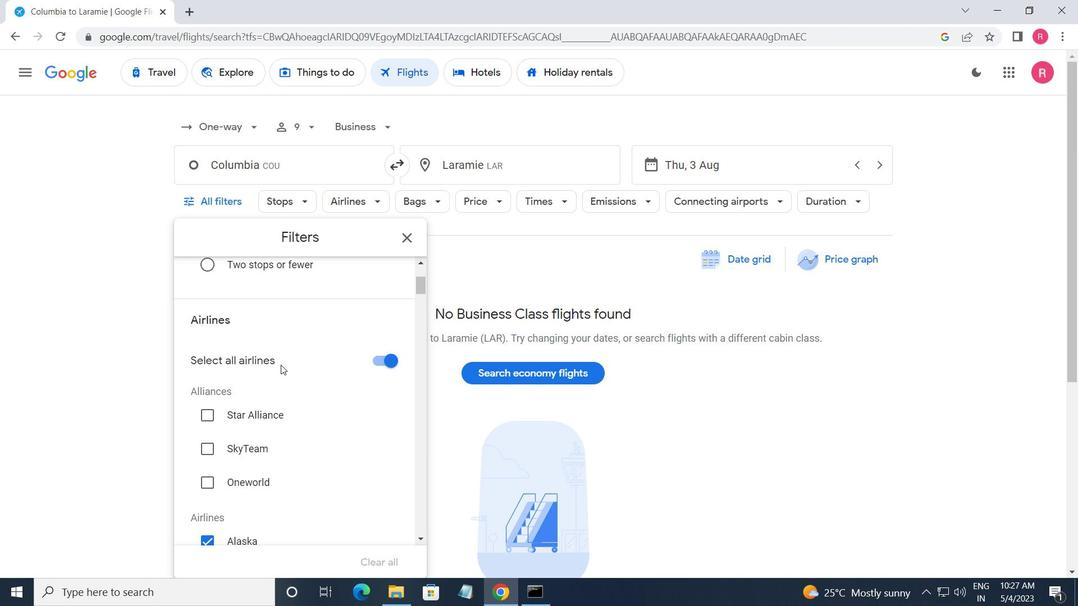 
Action: Mouse scrolled (280, 390) with delta (0, 0)
Screenshot: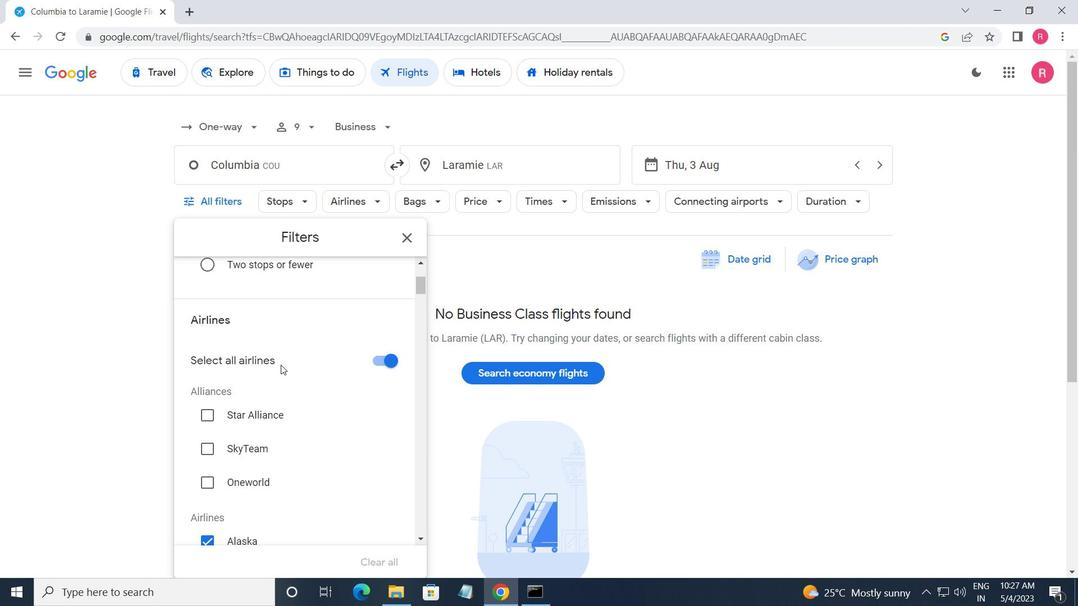 
Action: Mouse moved to (280, 393)
Screenshot: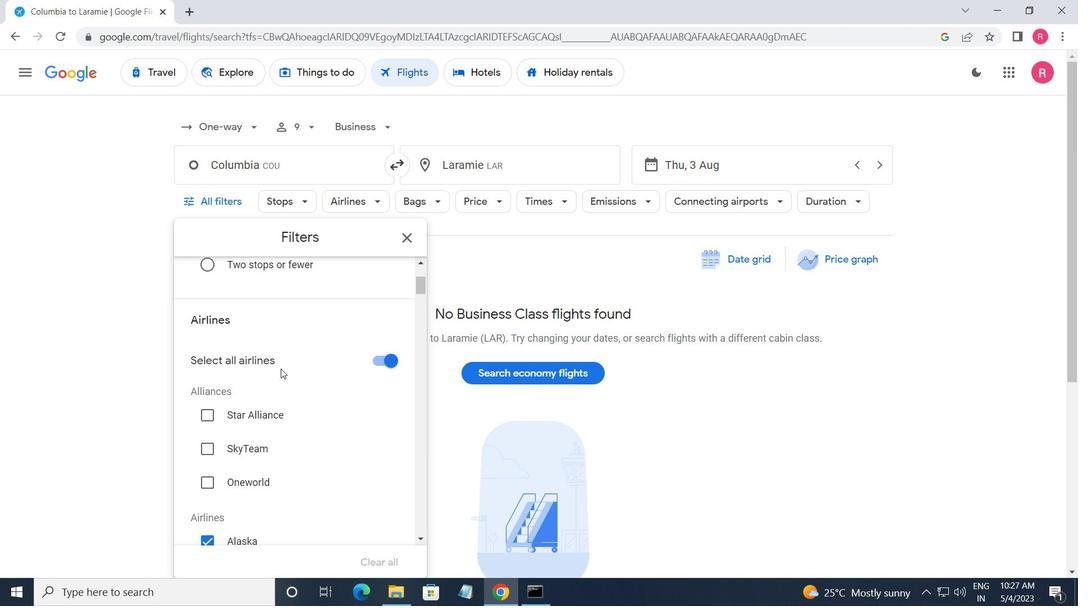 
Action: Mouse scrolled (280, 392) with delta (0, 0)
Screenshot: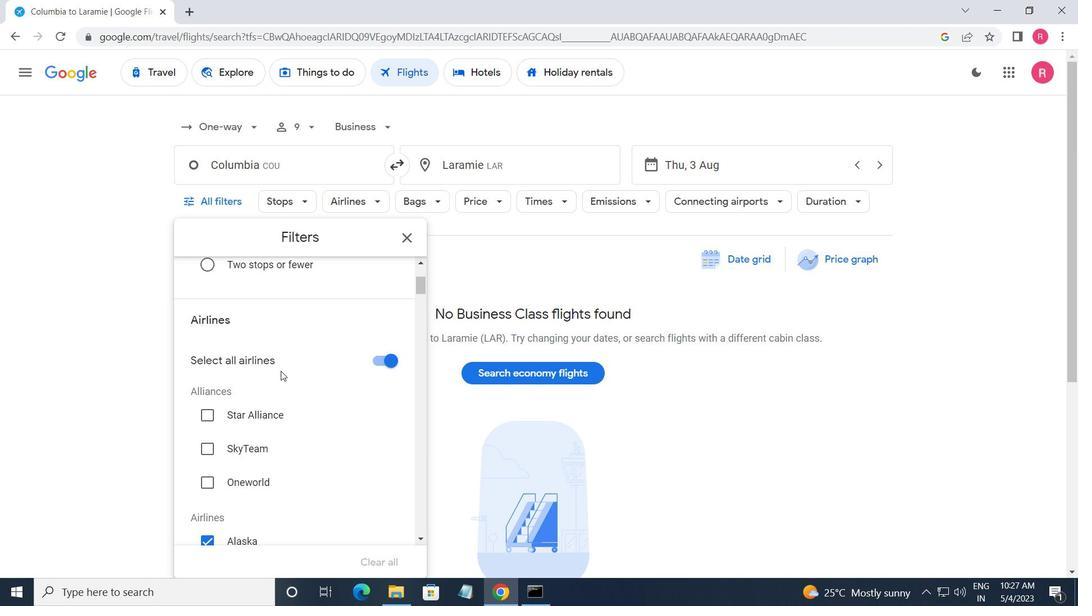 
Action: Mouse moved to (363, 399)
Screenshot: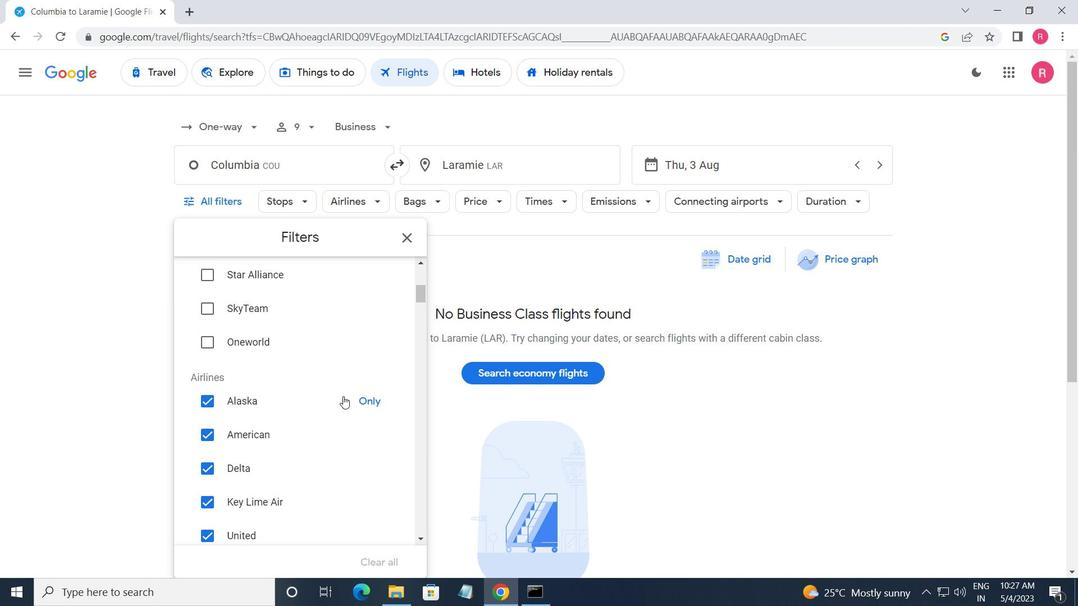 
Action: Mouse pressed left at (363, 399)
Screenshot: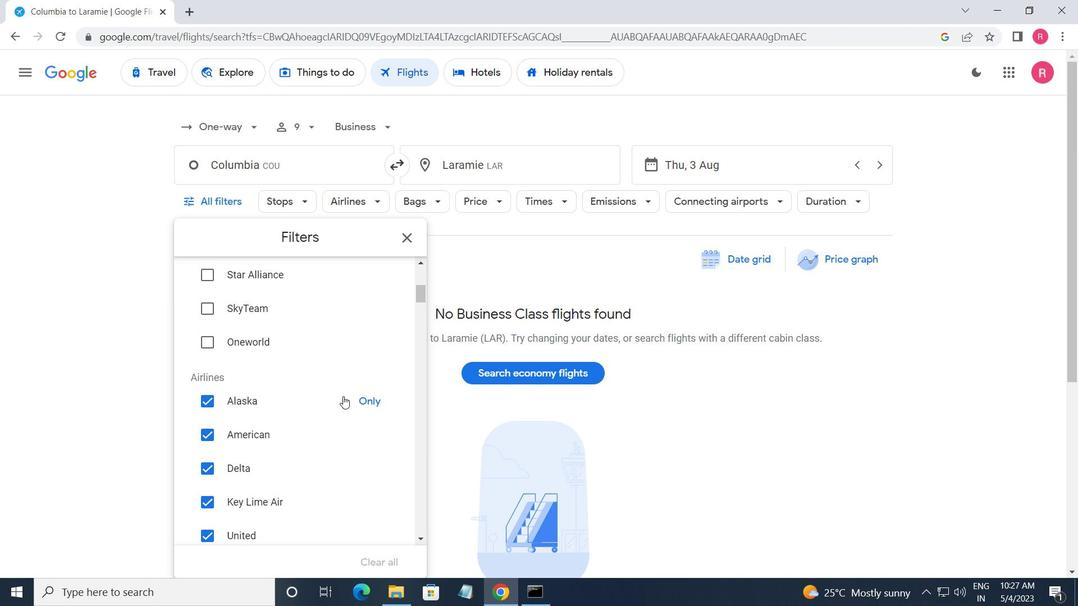 
Action: Mouse moved to (354, 430)
Screenshot: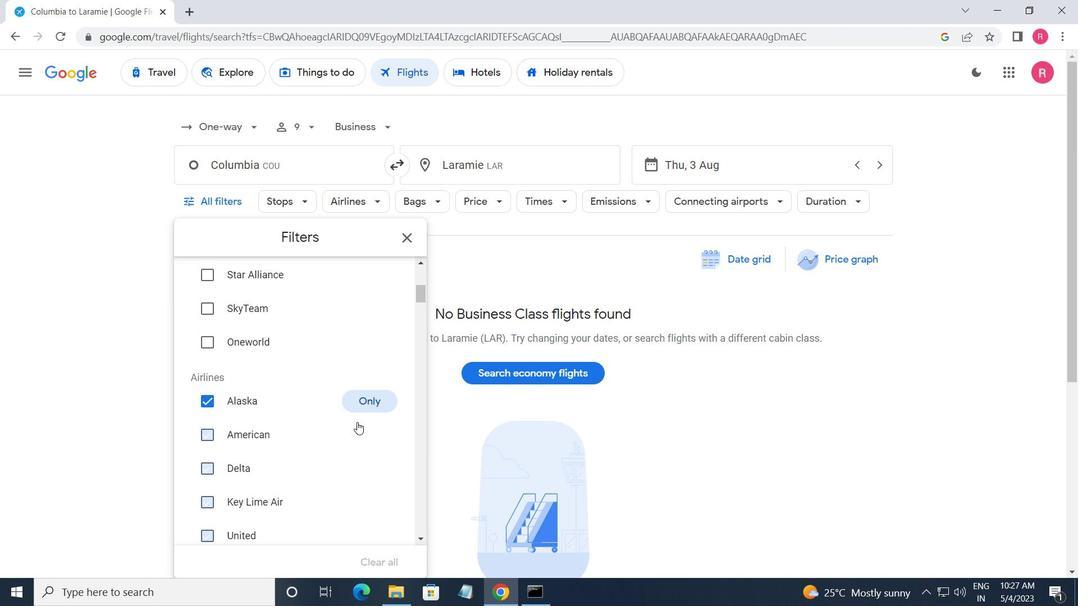 
Action: Mouse scrolled (354, 430) with delta (0, 0)
Screenshot: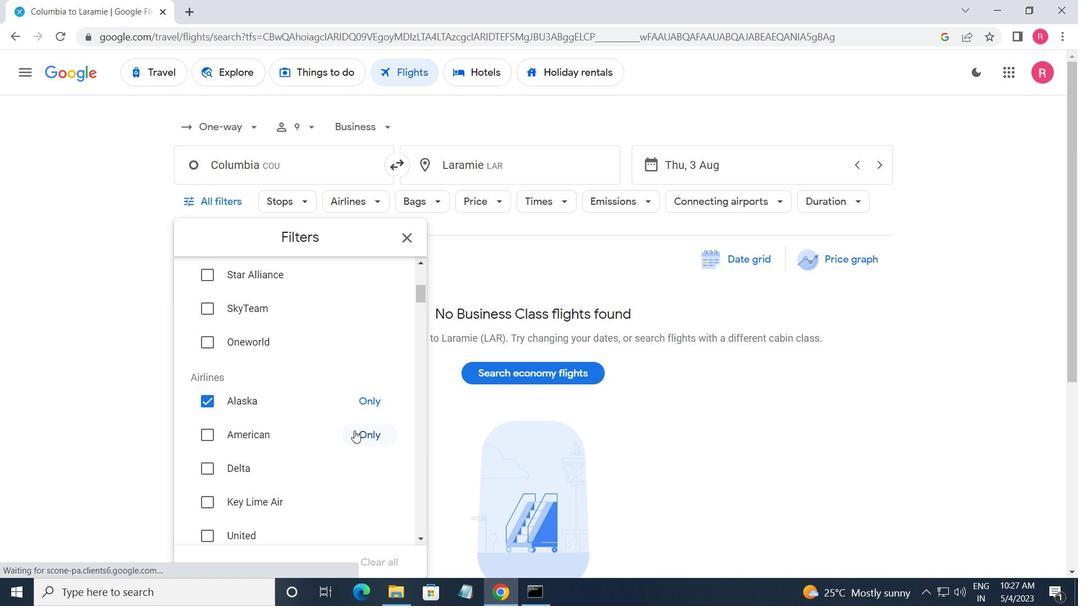 
Action: Mouse scrolled (354, 430) with delta (0, 0)
Screenshot: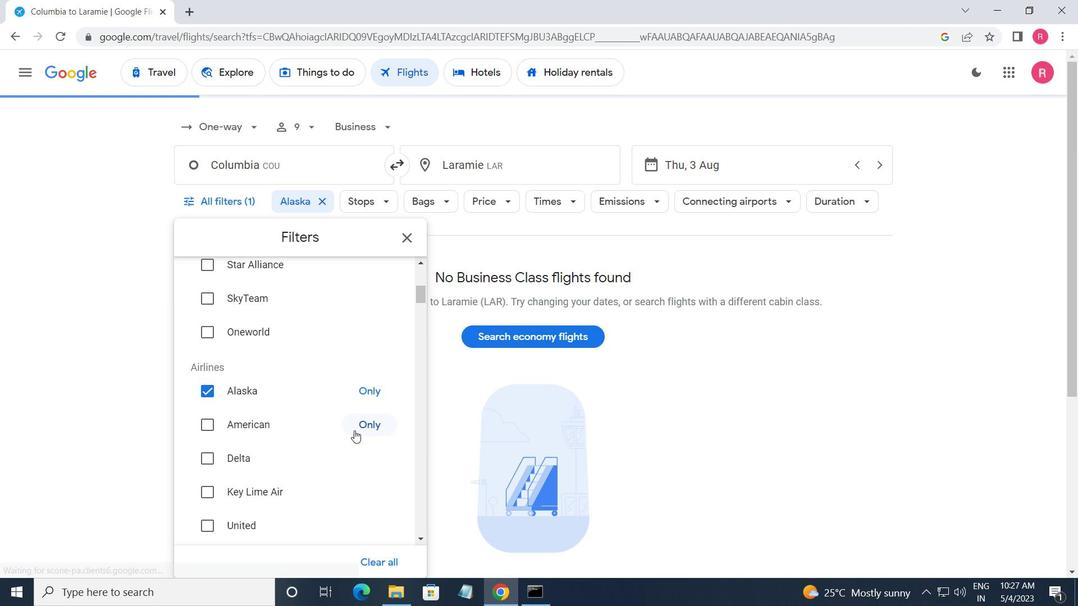 
Action: Mouse scrolled (354, 430) with delta (0, 0)
Screenshot: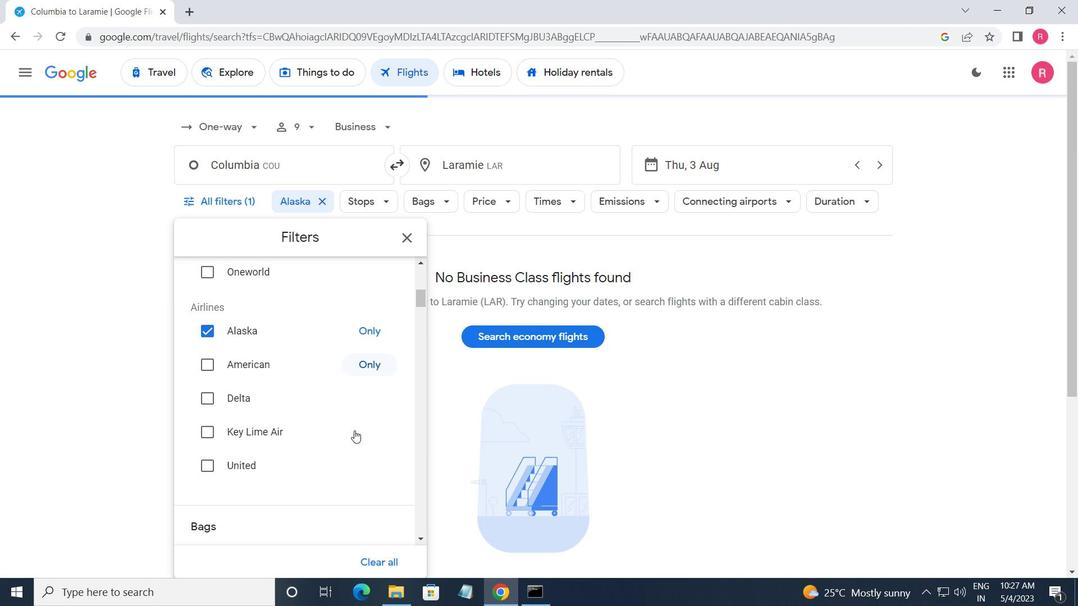 
Action: Mouse scrolled (354, 430) with delta (0, 0)
Screenshot: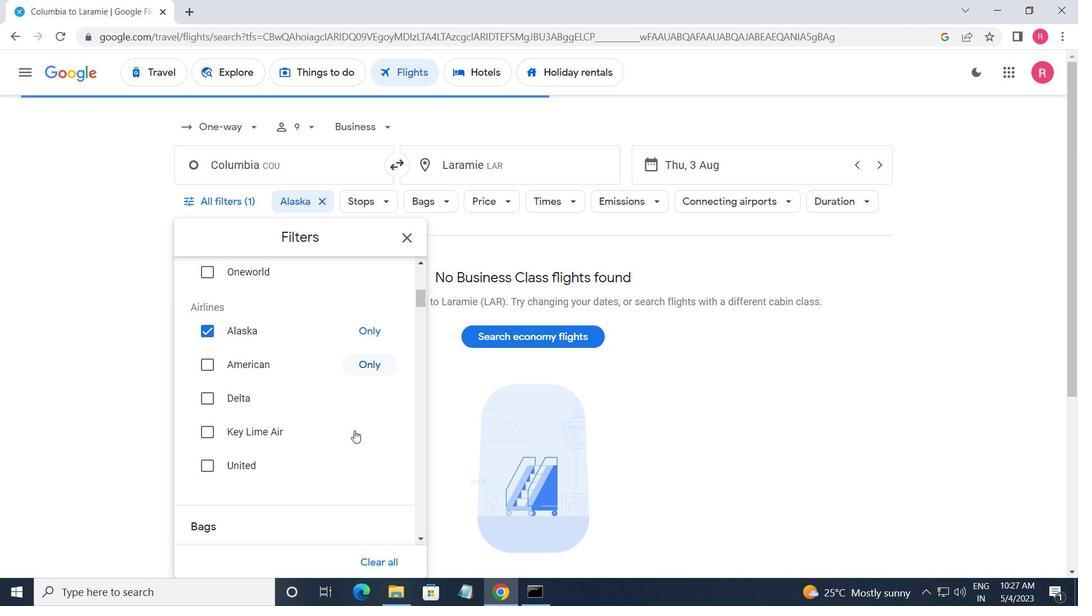 
Action: Mouse moved to (381, 356)
Screenshot: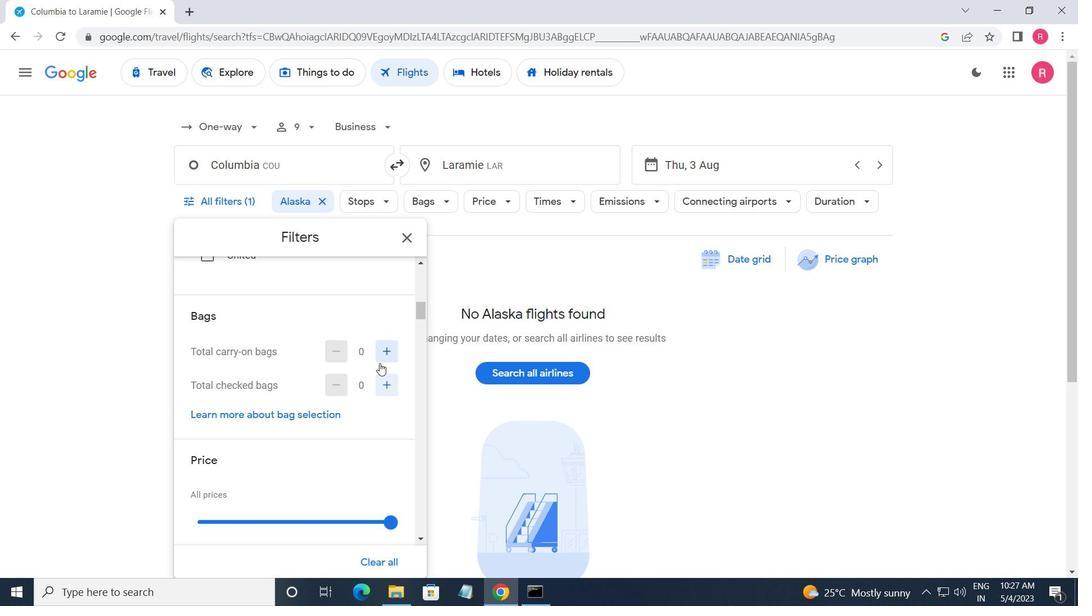 
Action: Mouse pressed left at (381, 356)
Screenshot: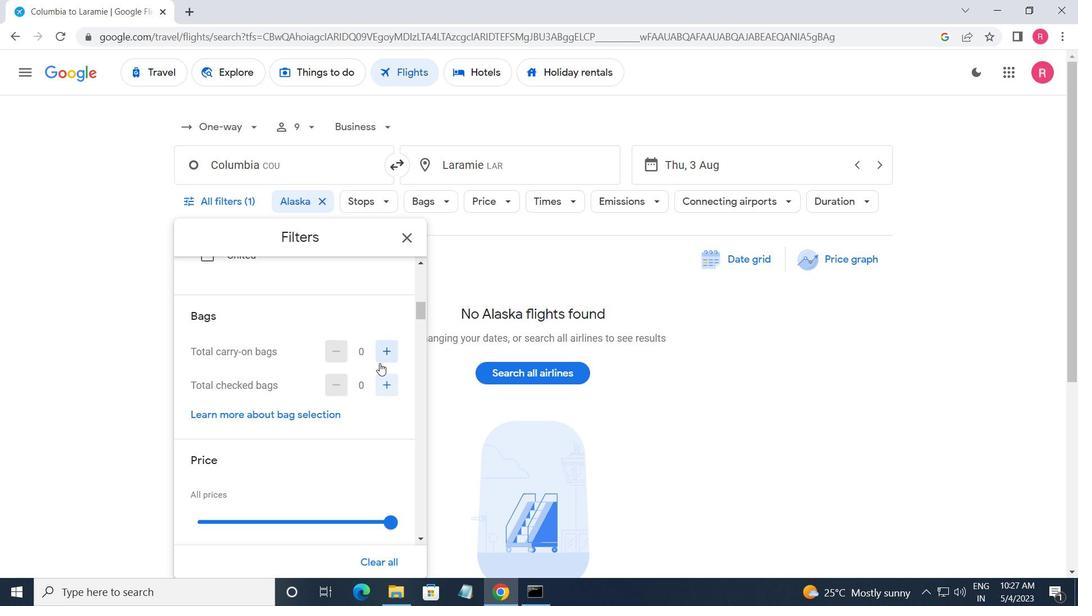 
Action: Mouse moved to (367, 403)
Screenshot: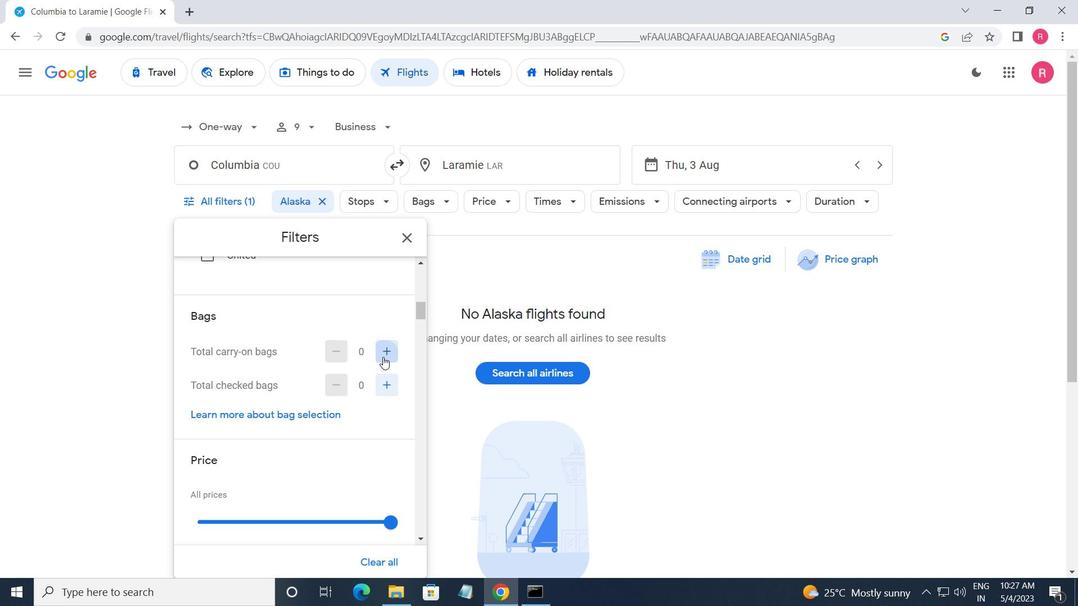 
Action: Mouse scrolled (367, 402) with delta (0, 0)
Screenshot: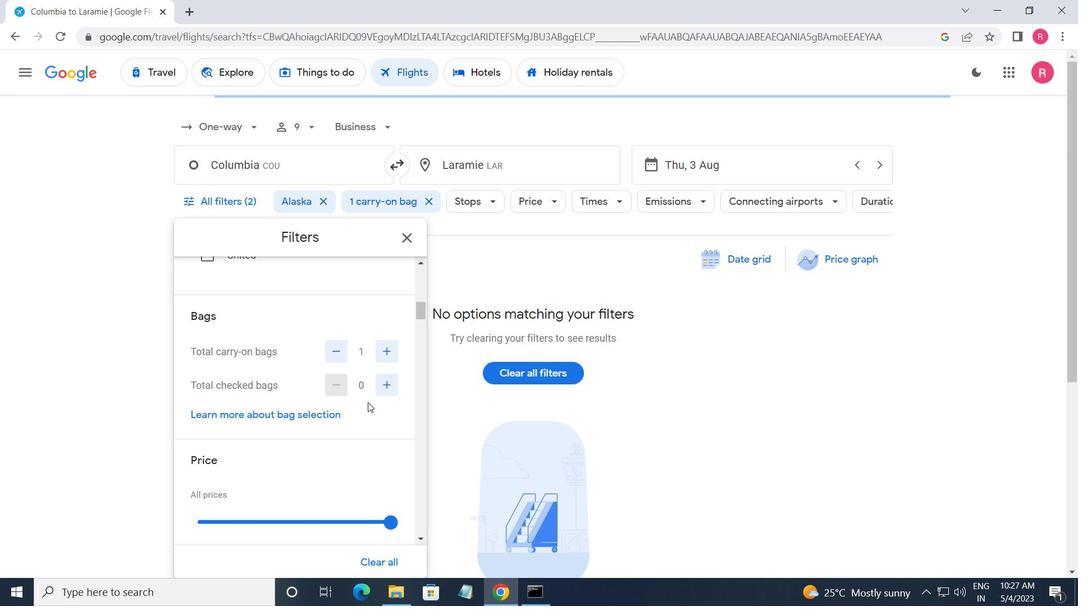 
Action: Mouse scrolled (367, 402) with delta (0, 0)
Screenshot: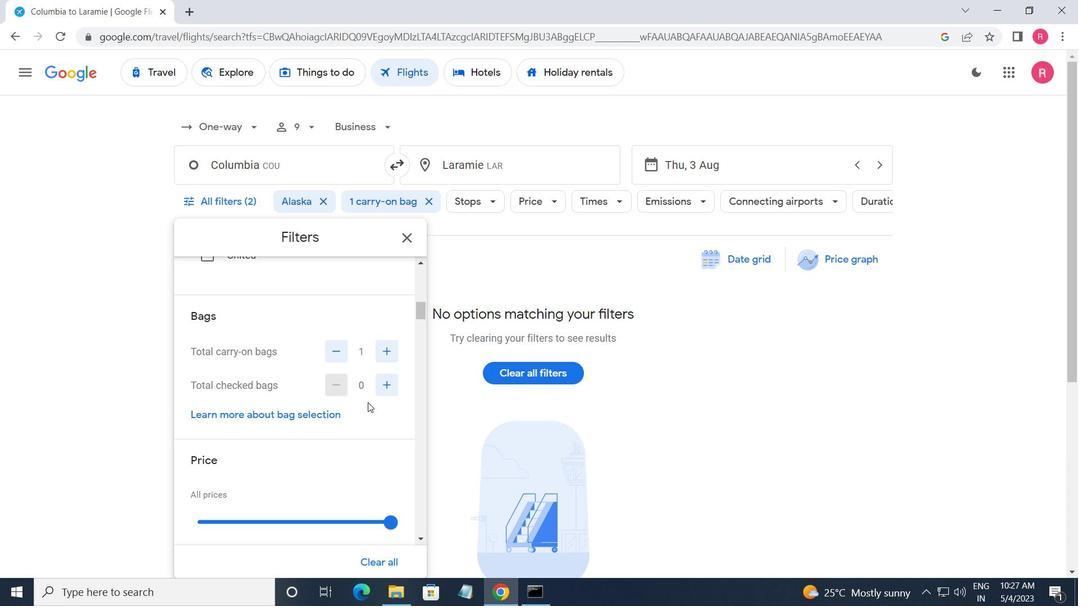
Action: Mouse moved to (393, 383)
Screenshot: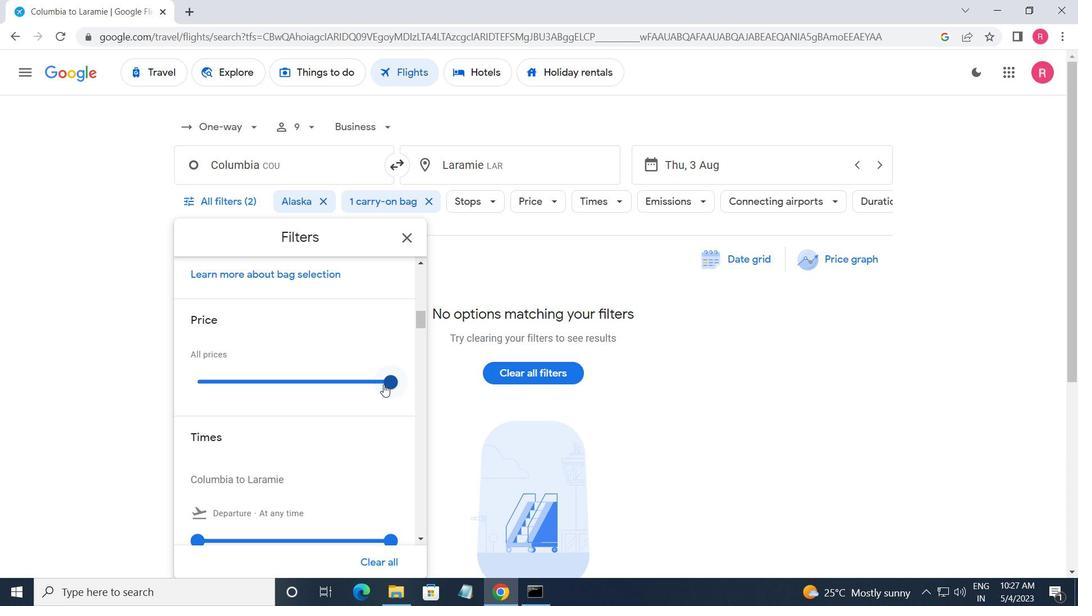 
Action: Mouse pressed left at (393, 383)
Screenshot: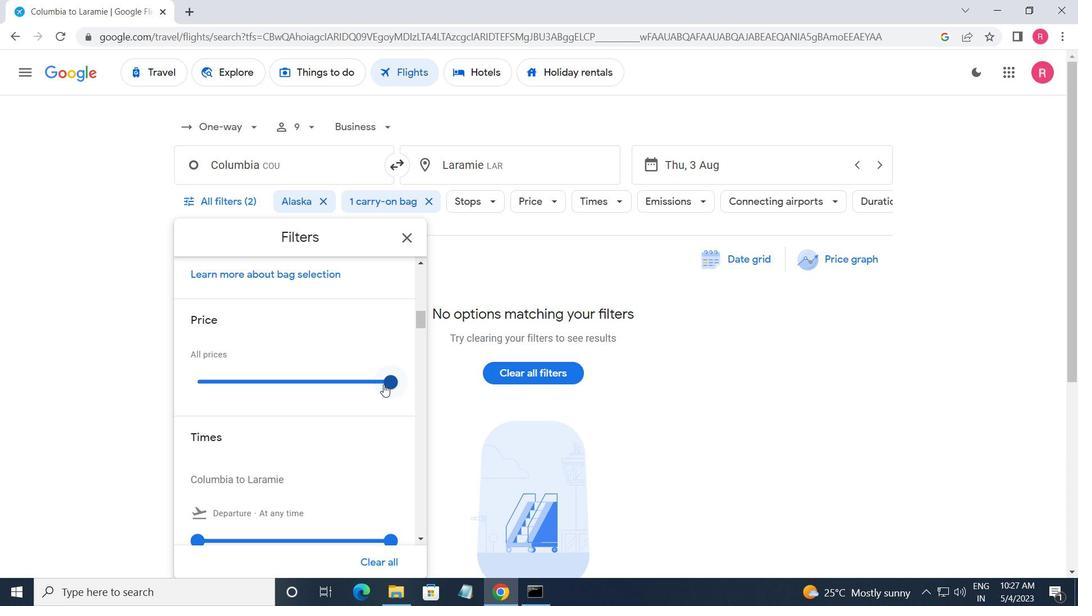 
Action: Mouse moved to (338, 448)
Screenshot: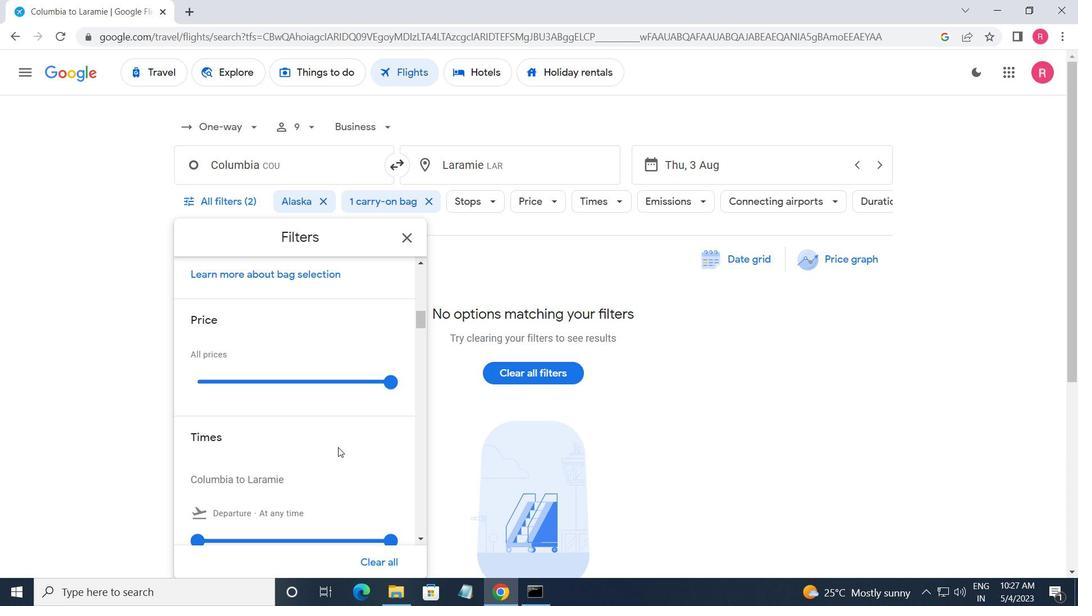 
Action: Mouse scrolled (338, 448) with delta (0, 0)
Screenshot: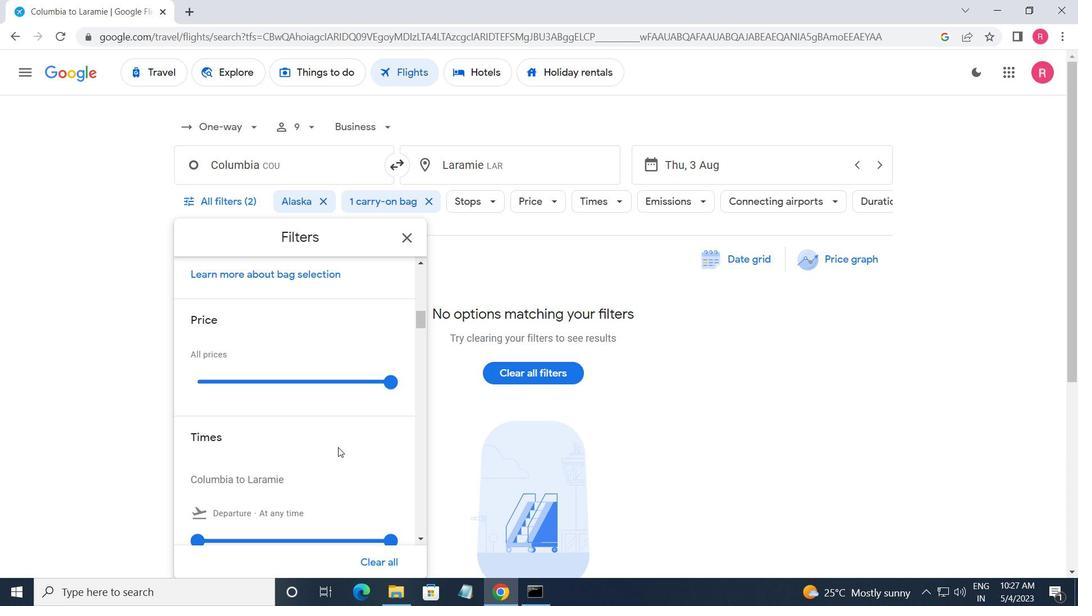 
Action: Mouse scrolled (338, 448) with delta (0, 0)
Screenshot: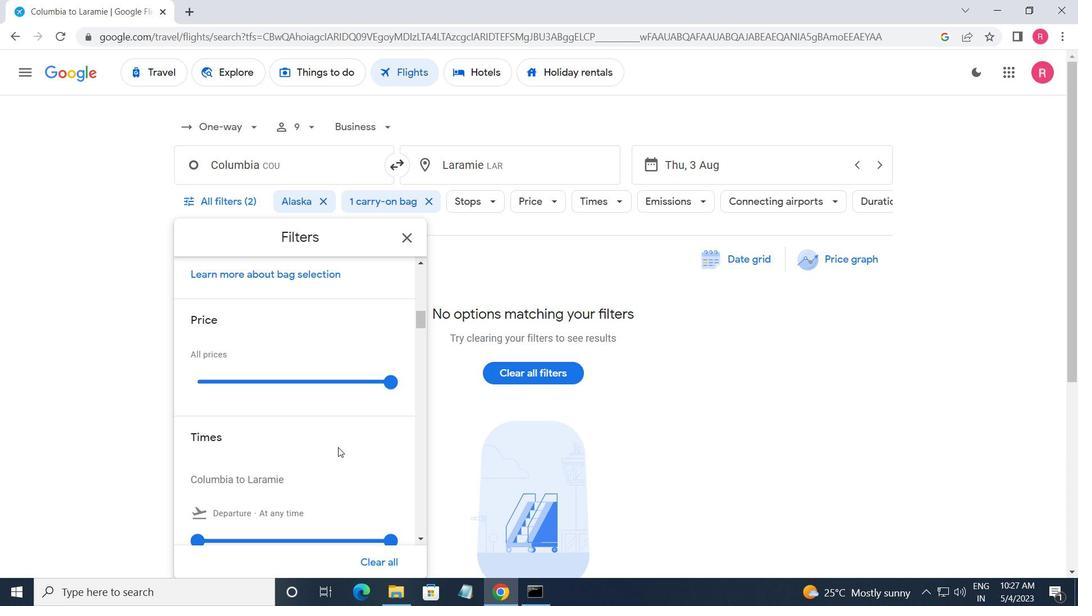 
Action: Mouse moved to (338, 448)
Screenshot: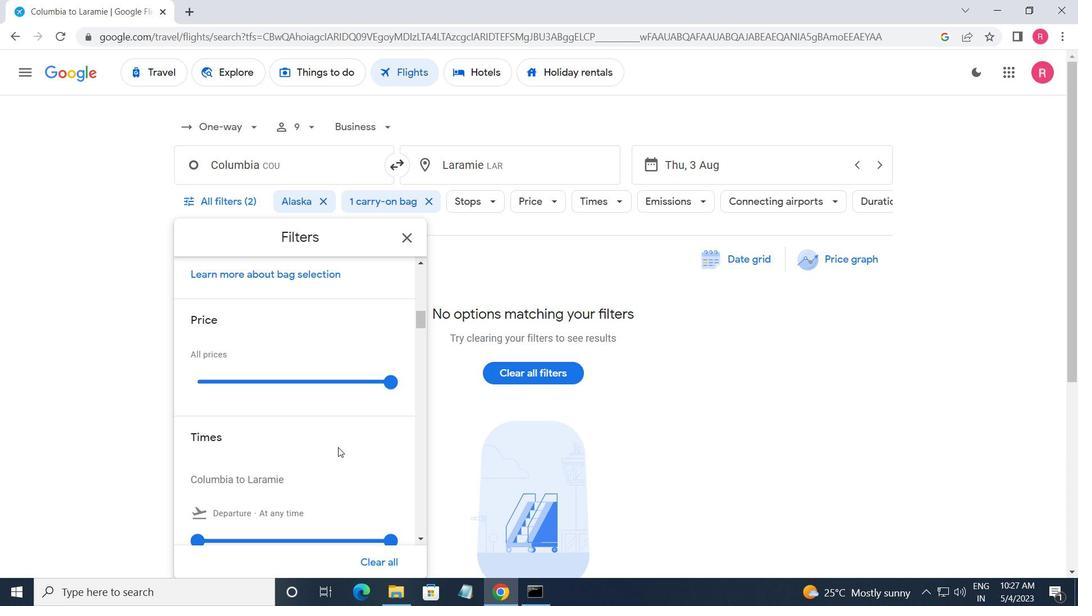 
Action: Mouse scrolled (338, 448) with delta (0, 0)
Screenshot: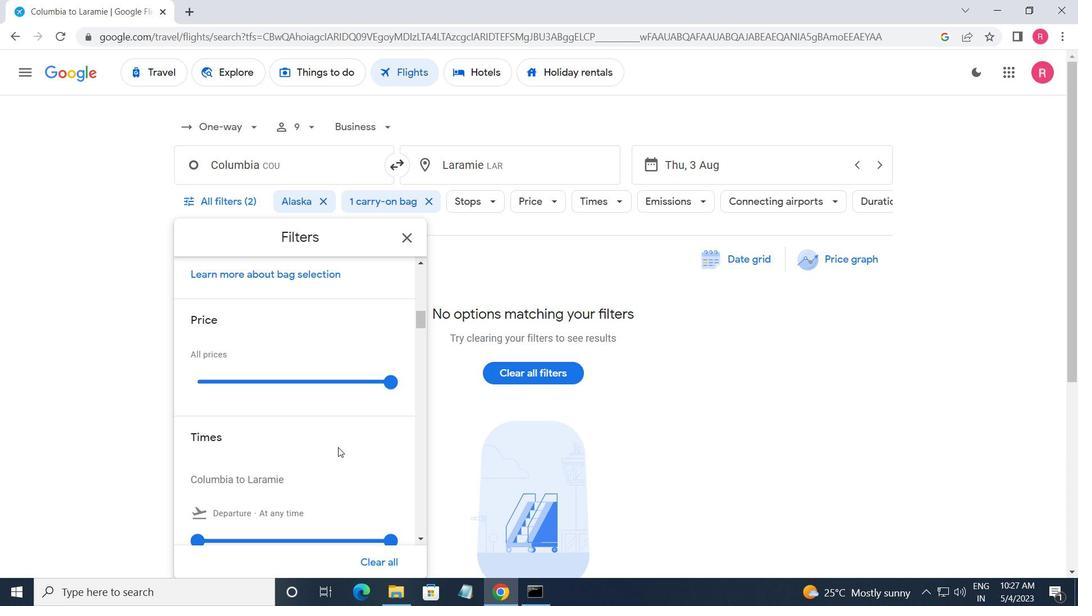 
Action: Mouse moved to (198, 338)
Screenshot: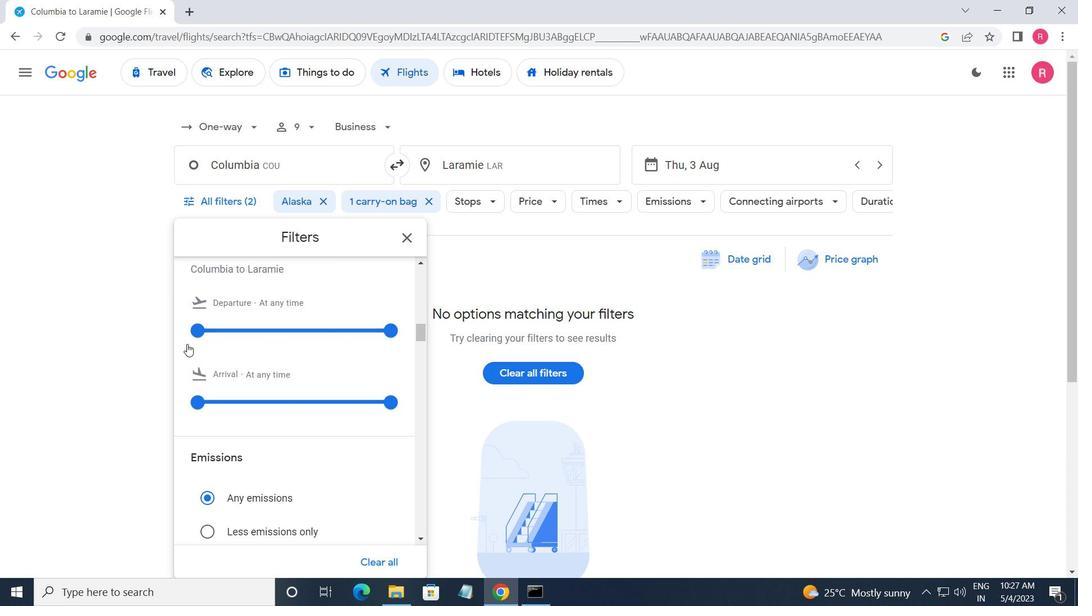 
Action: Mouse pressed left at (198, 338)
Screenshot: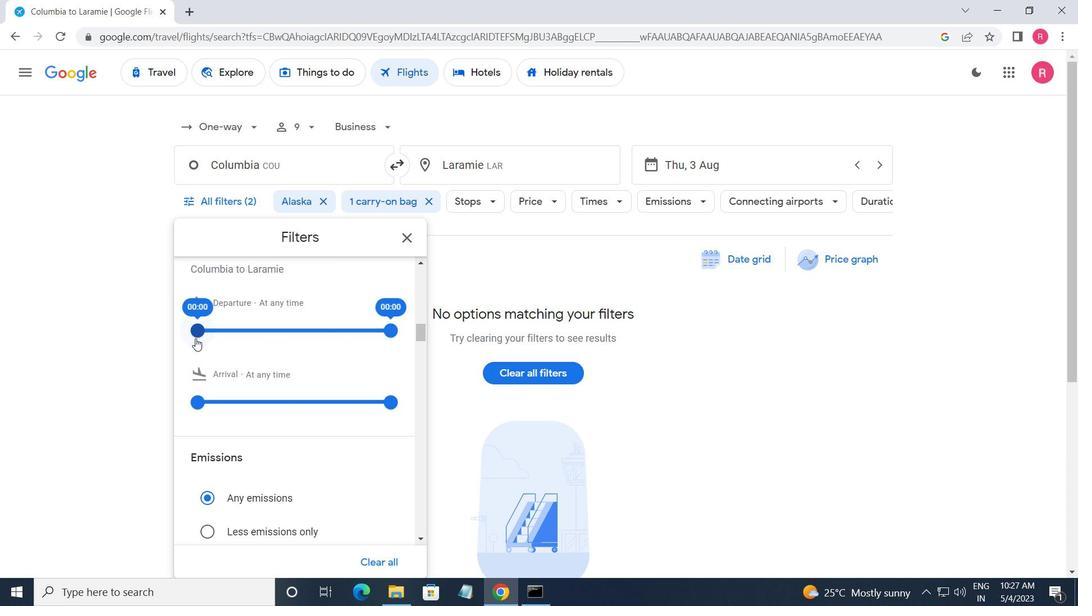 
Action: Mouse moved to (262, 333)
Screenshot: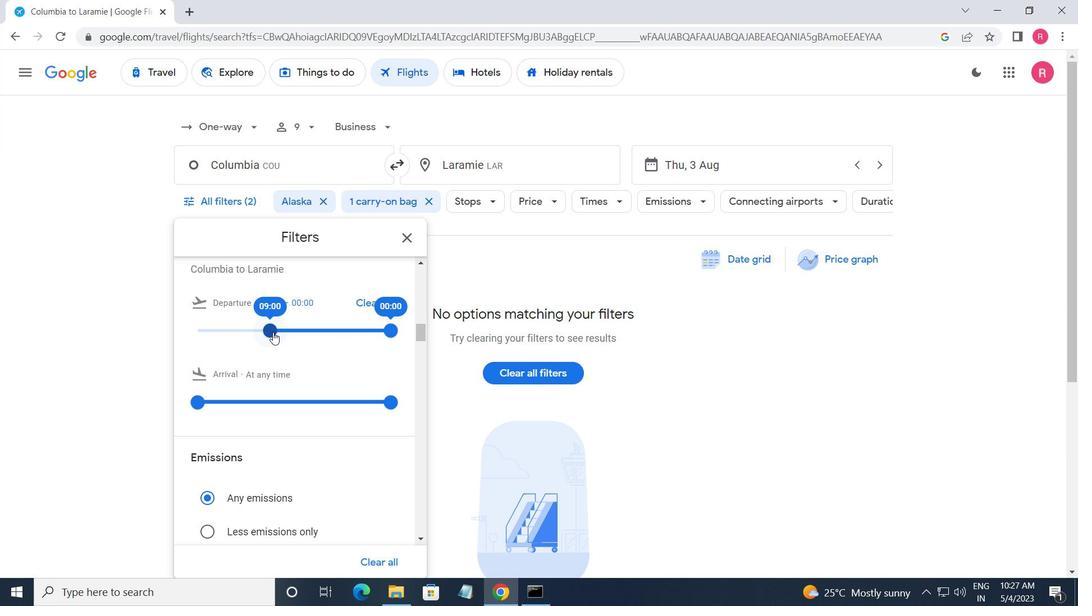 
Action: Mouse pressed left at (262, 333)
Screenshot: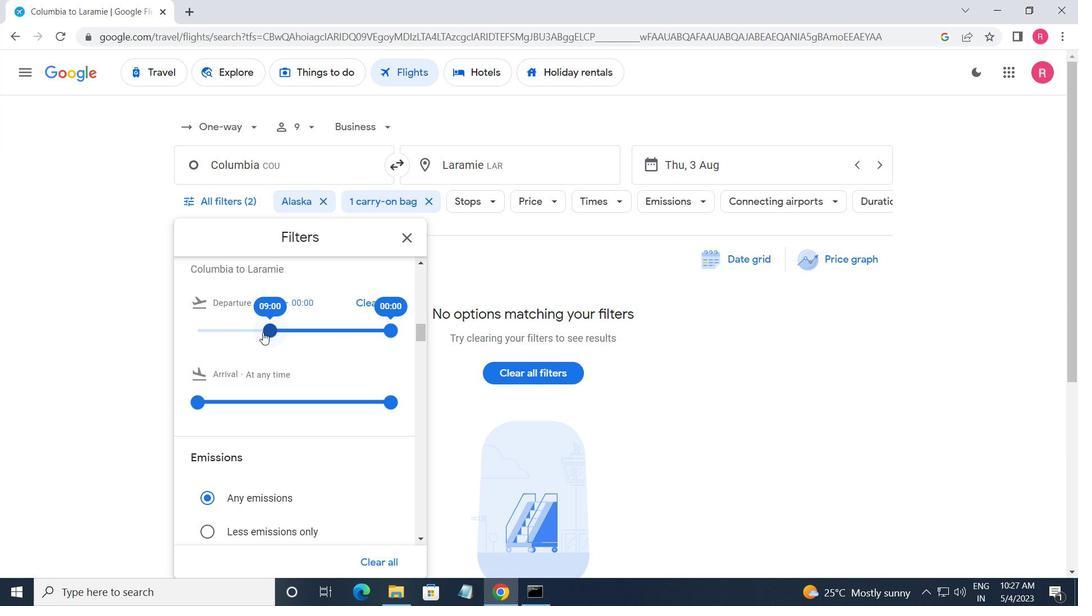 
Action: Mouse moved to (380, 328)
Screenshot: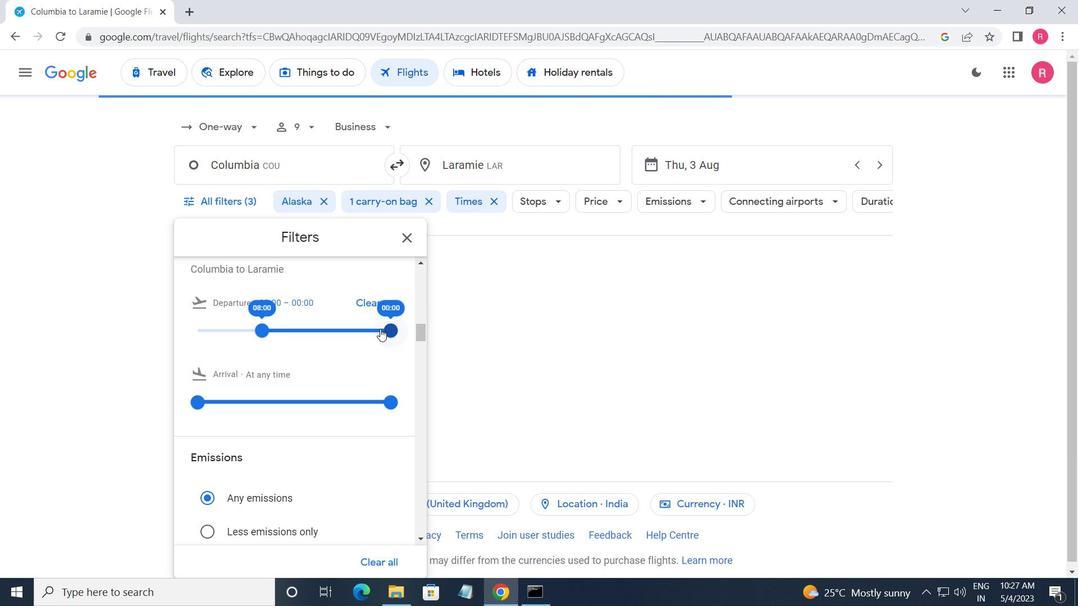 
Action: Mouse pressed left at (380, 328)
Screenshot: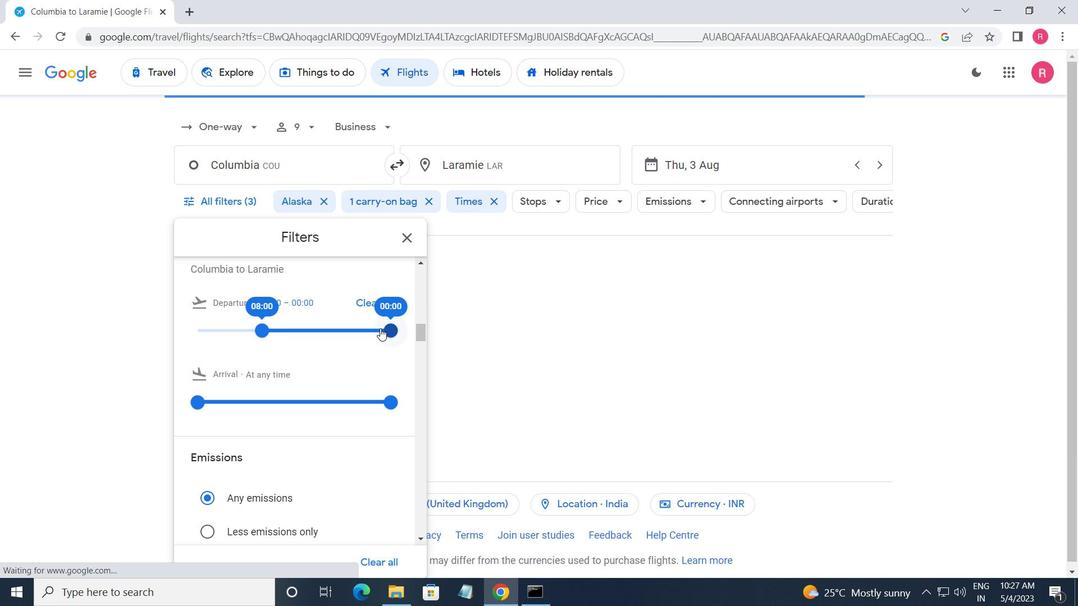 
Action: Mouse moved to (395, 229)
Screenshot: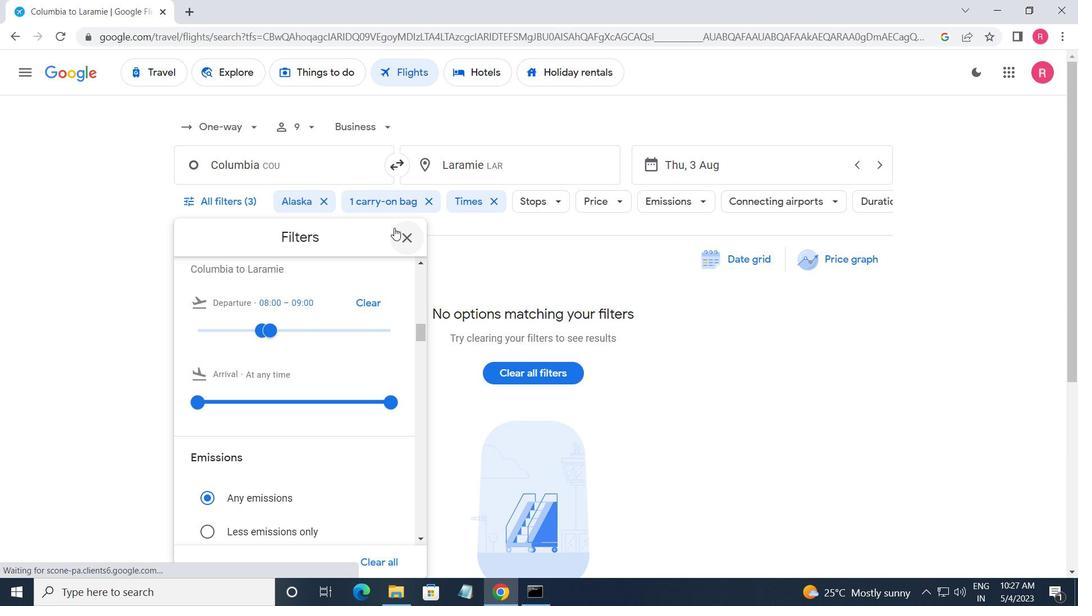 
Action: Mouse pressed left at (395, 229)
Screenshot: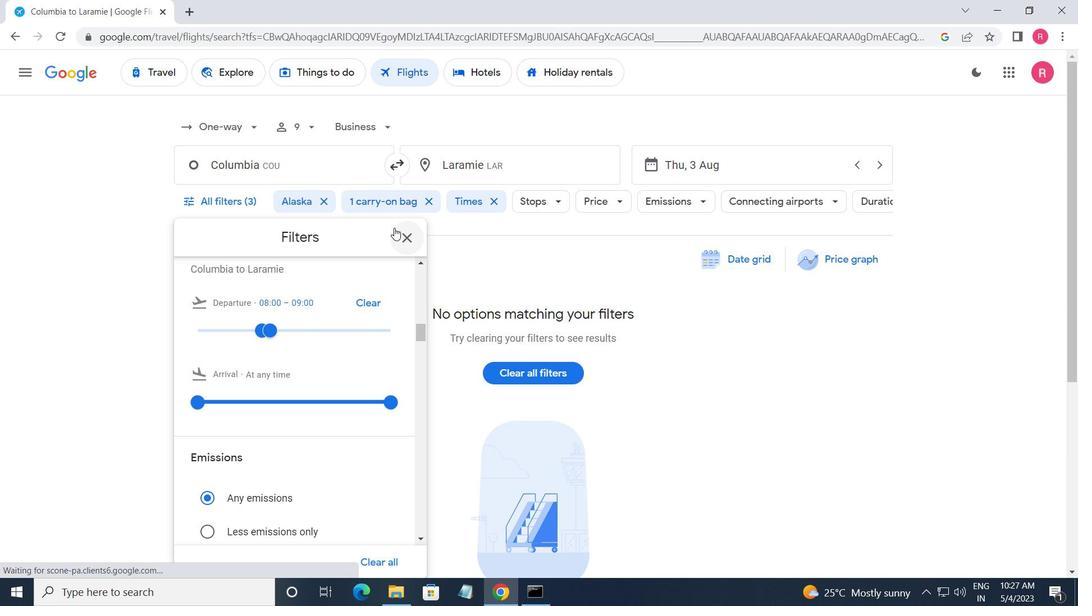
Action: Mouse moved to (367, 264)
Screenshot: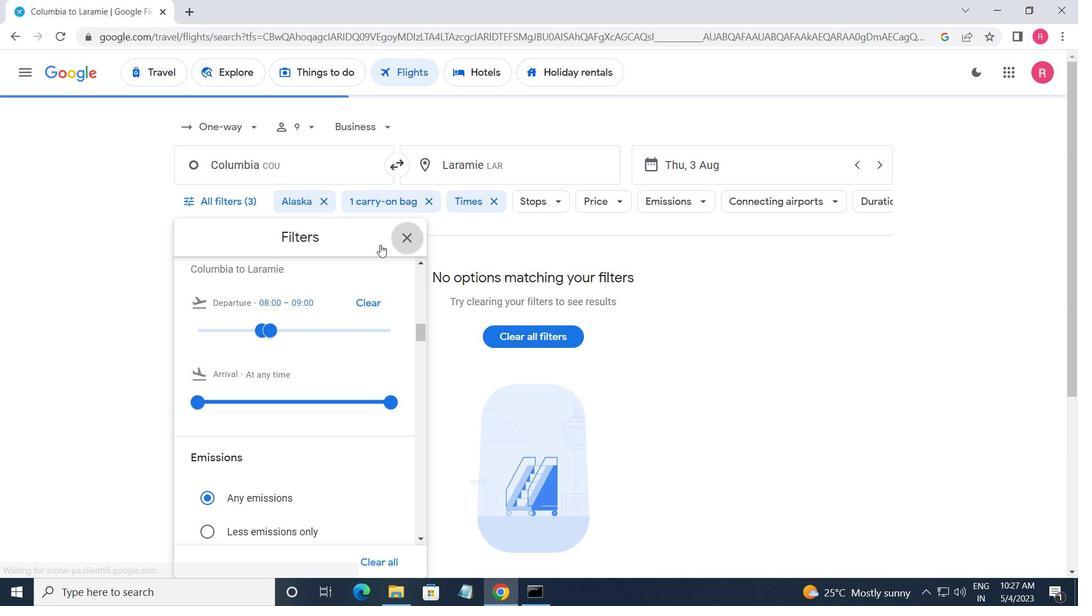 
